Task: Update the Trello card by adding a label, setting the start date to 06/01/2023, the due date to 06/02/2023 at 3:01 PM, and assign it to Ayush.
Action: Mouse moved to (455, 516)
Screenshot: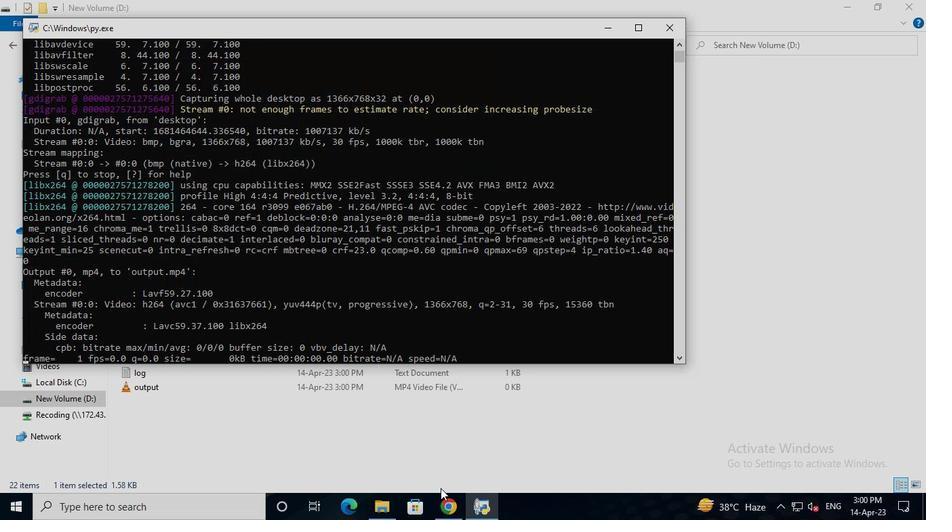 
Action: Mouse pressed left at (455, 516)
Screenshot: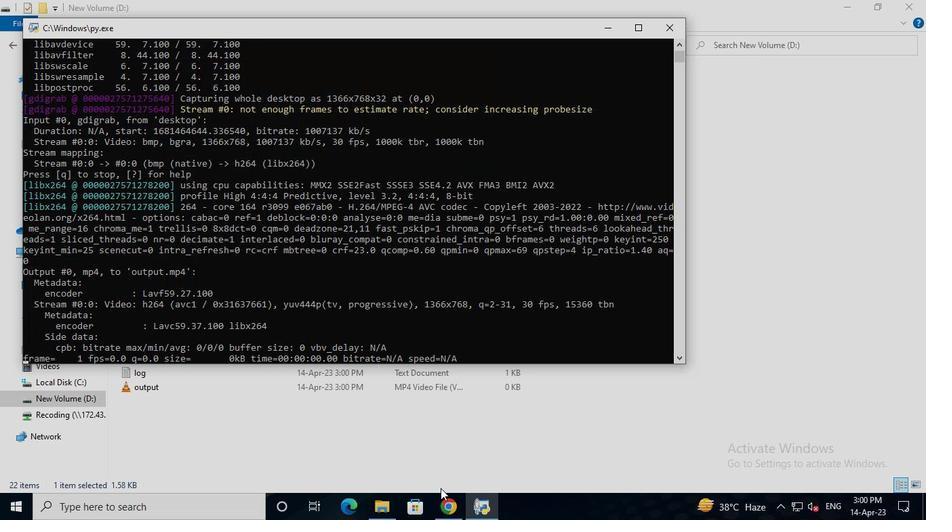 
Action: Mouse moved to (478, 419)
Screenshot: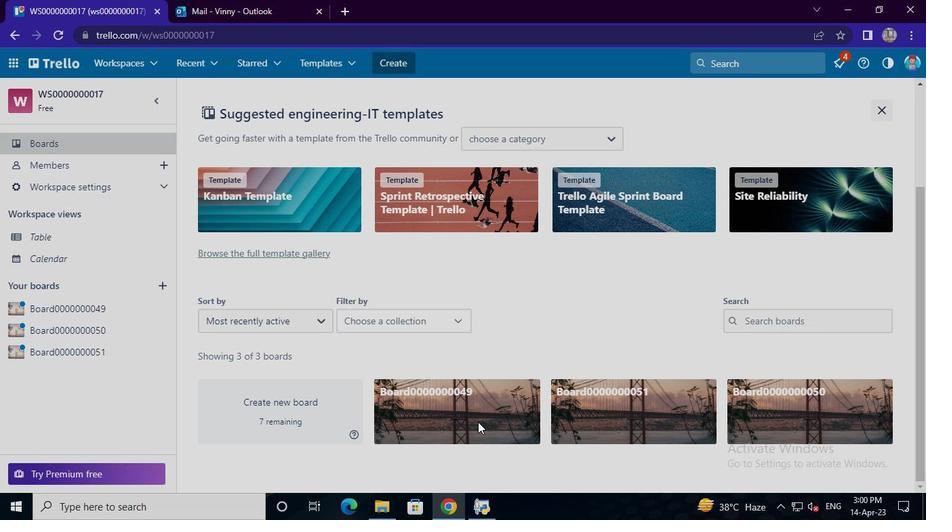 
Action: Mouse pressed left at (478, 419)
Screenshot: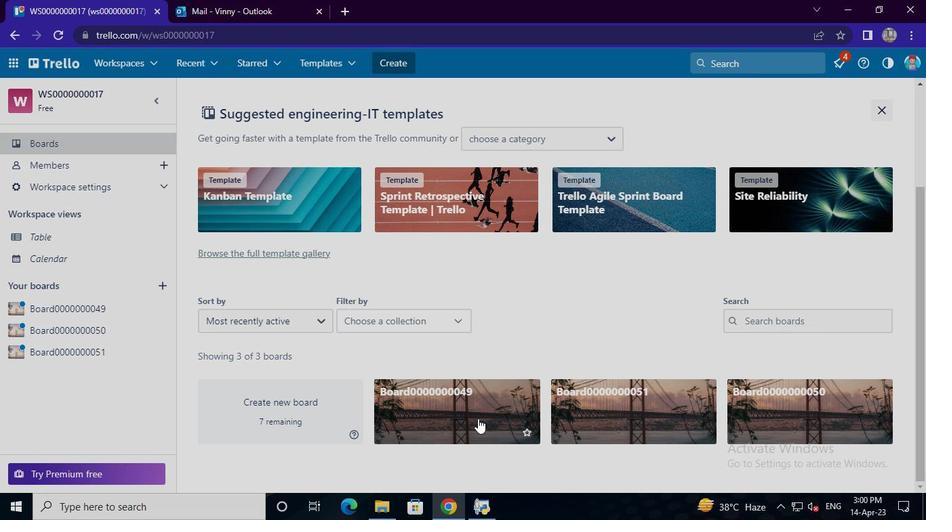 
Action: Mouse moved to (339, 417)
Screenshot: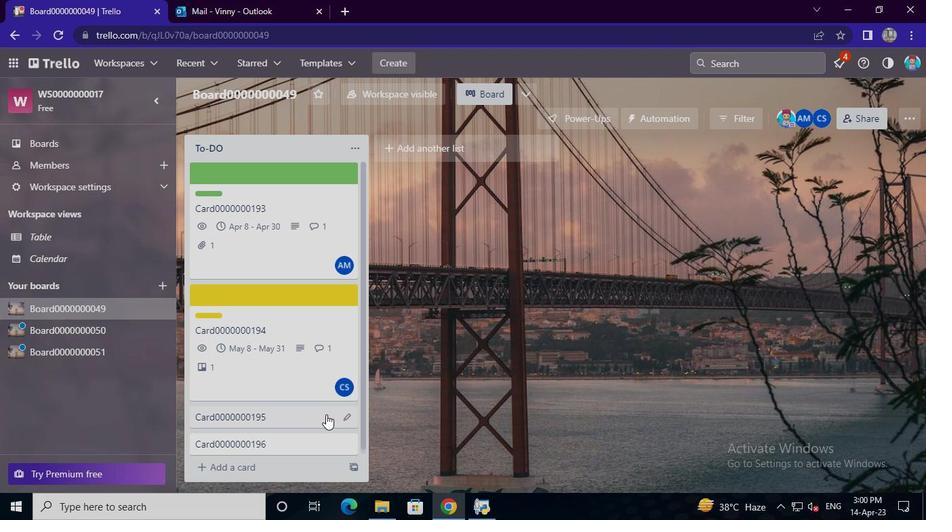 
Action: Mouse pressed left at (339, 417)
Screenshot: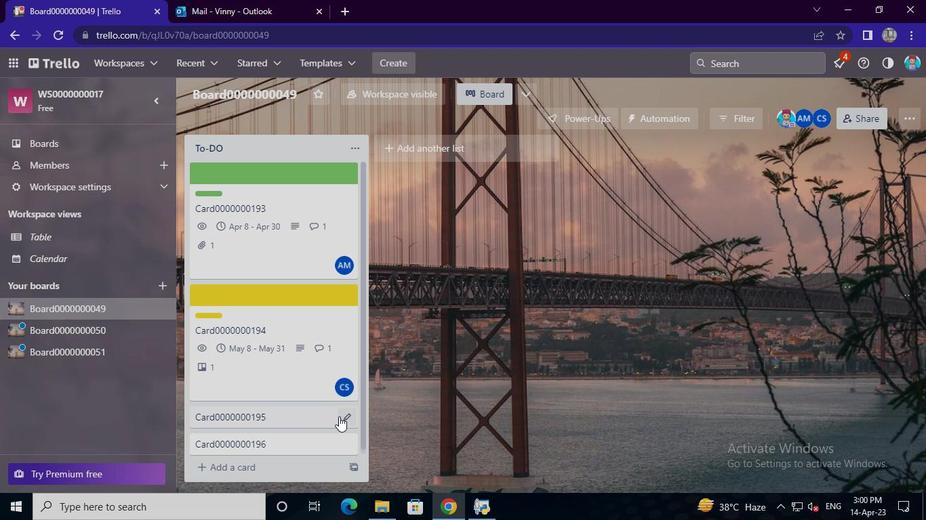 
Action: Mouse moved to (411, 303)
Screenshot: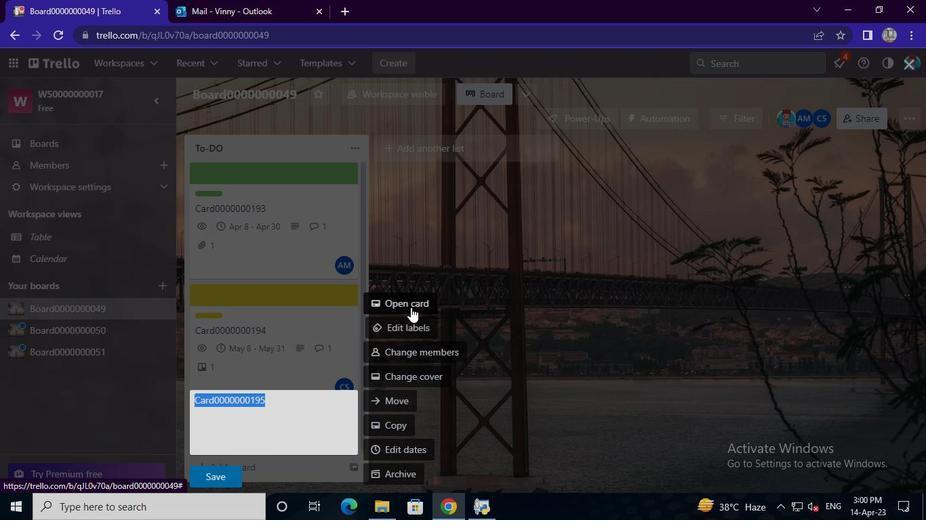 
Action: Mouse pressed left at (411, 303)
Screenshot: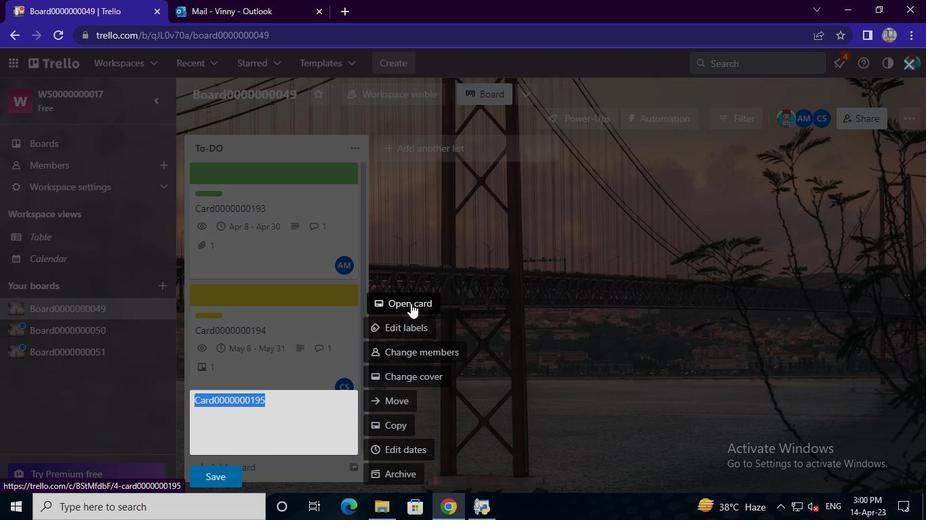
Action: Mouse moved to (643, 221)
Screenshot: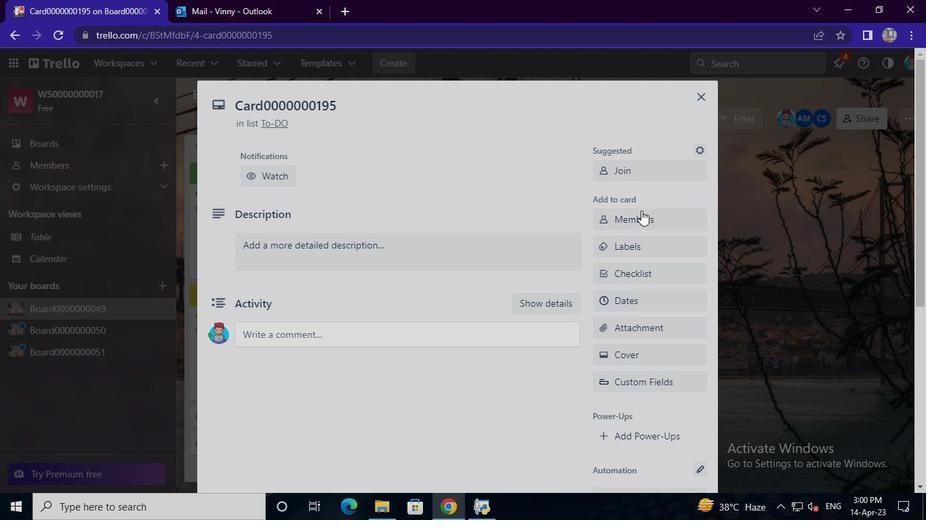 
Action: Mouse pressed left at (643, 221)
Screenshot: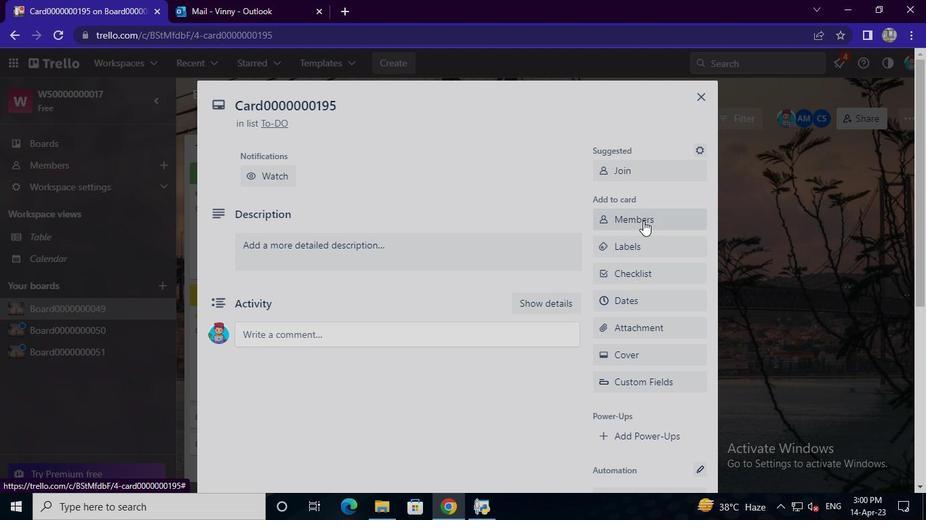 
Action: Mouse moved to (619, 282)
Screenshot: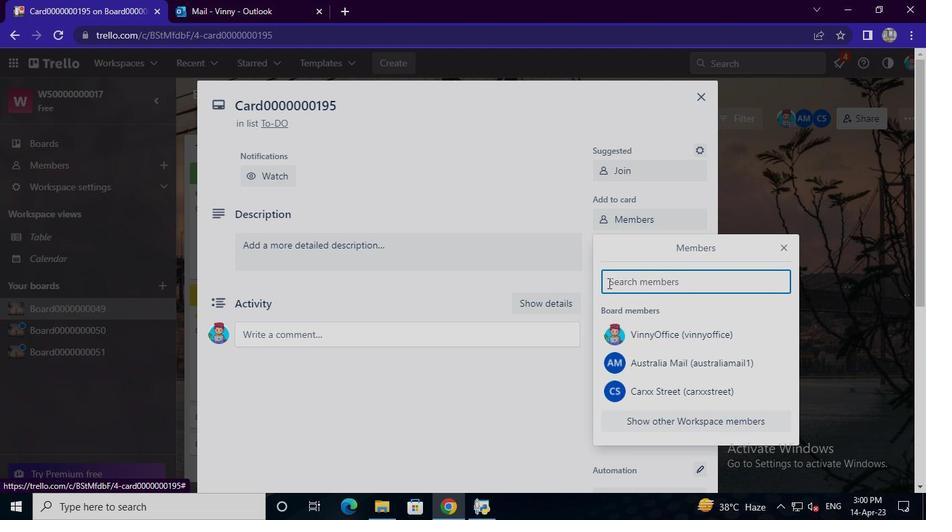 
Action: Mouse pressed left at (619, 282)
Screenshot: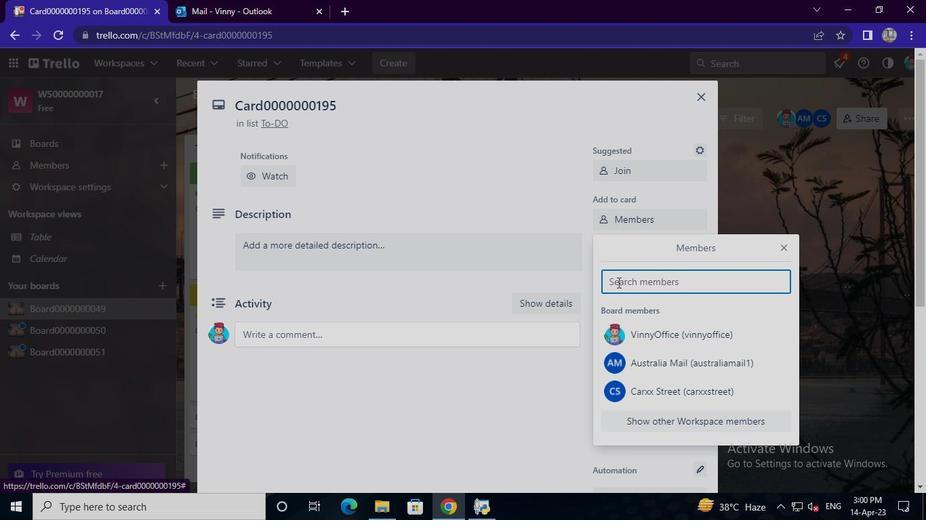
Action: Keyboard Key.shift
Screenshot: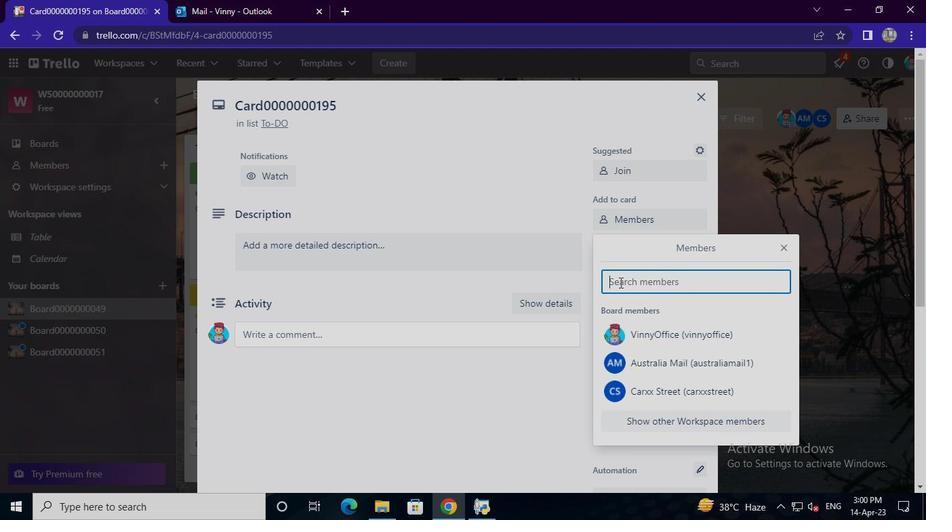 
Action: Keyboard A
Screenshot: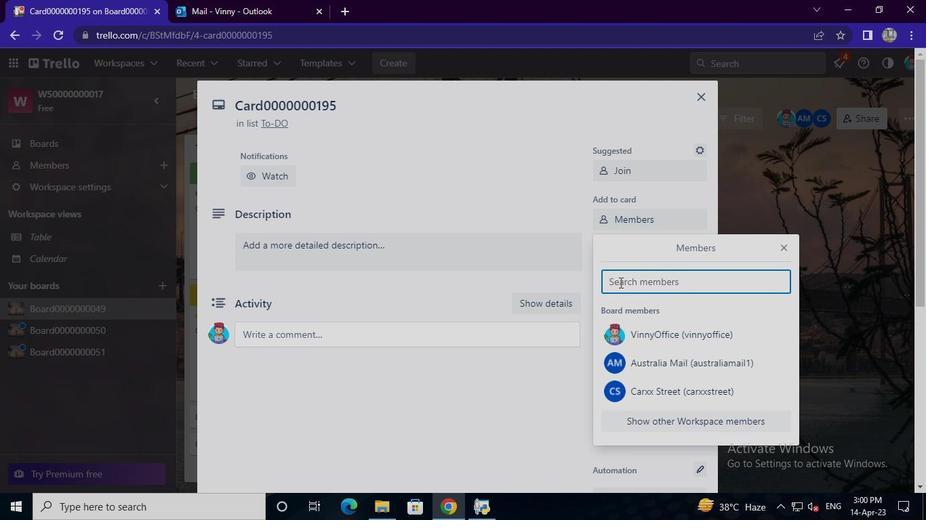 
Action: Keyboard y
Screenshot: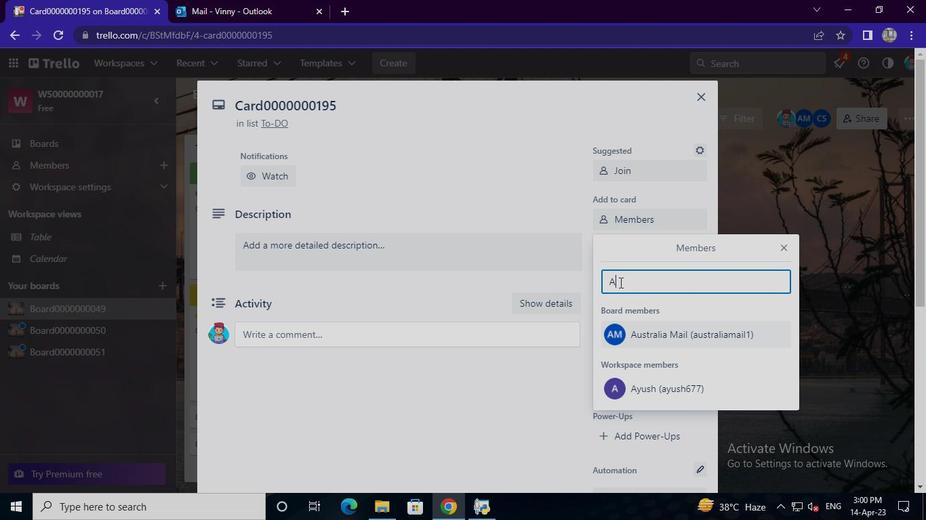 
Action: Keyboard u
Screenshot: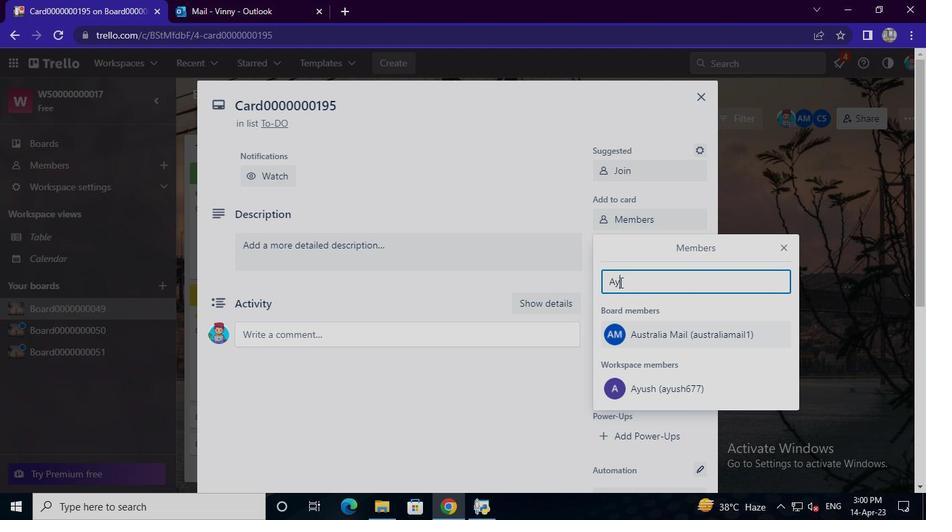 
Action: Keyboard s
Screenshot: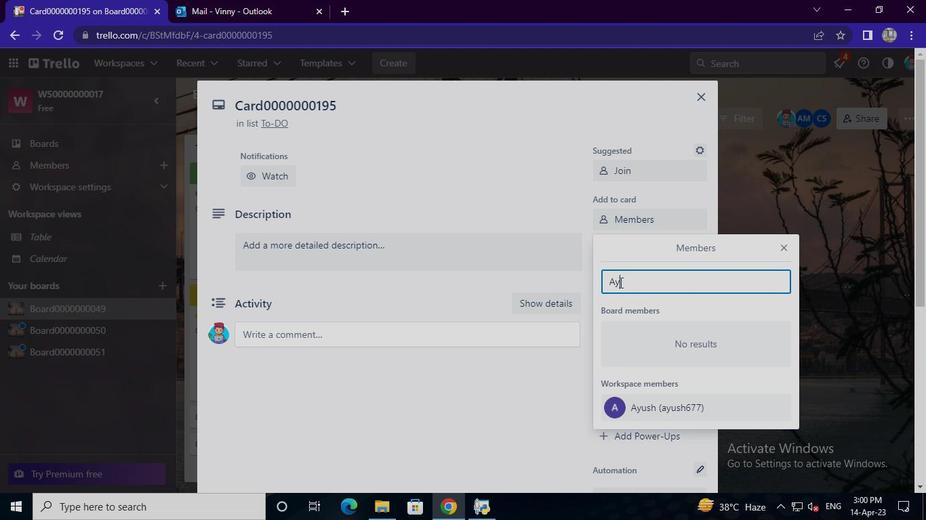
Action: Keyboard h
Screenshot: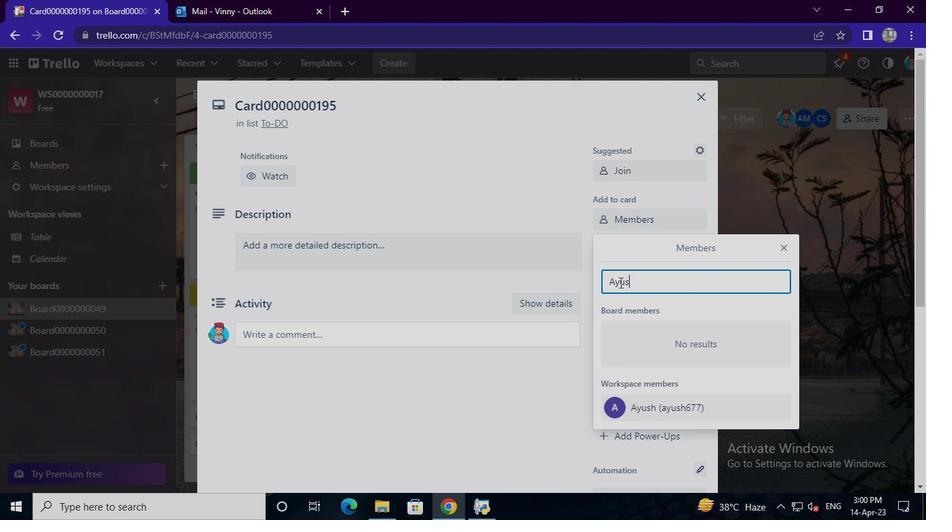 
Action: Keyboard <105>
Screenshot: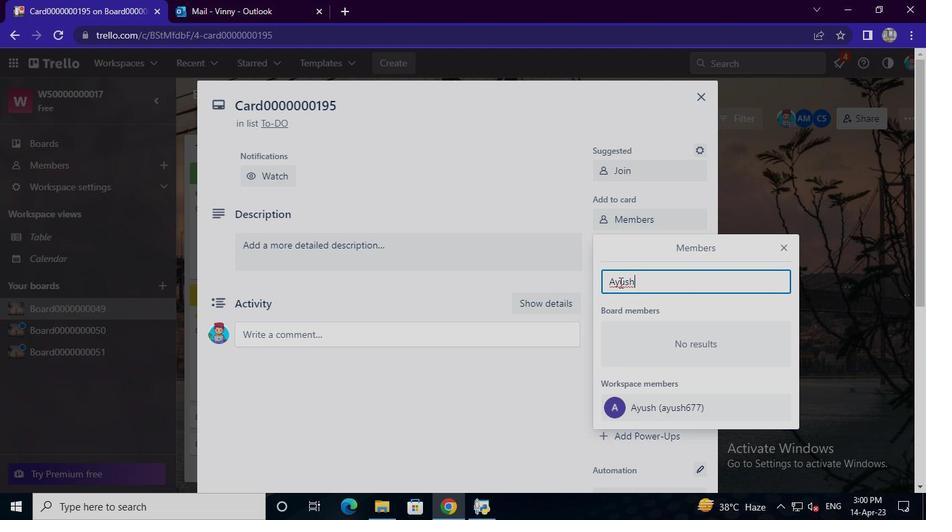 
Action: Keyboard <104>
Screenshot: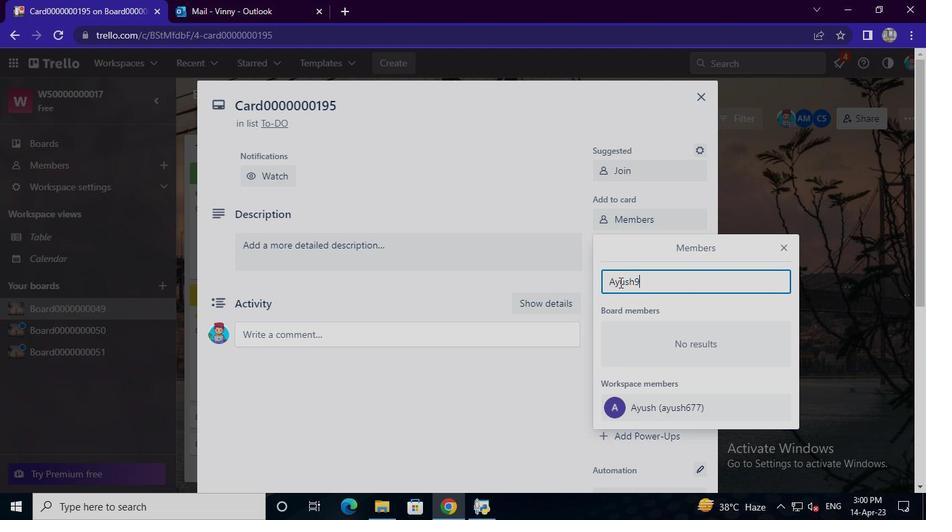
Action: Keyboard <97>
Screenshot: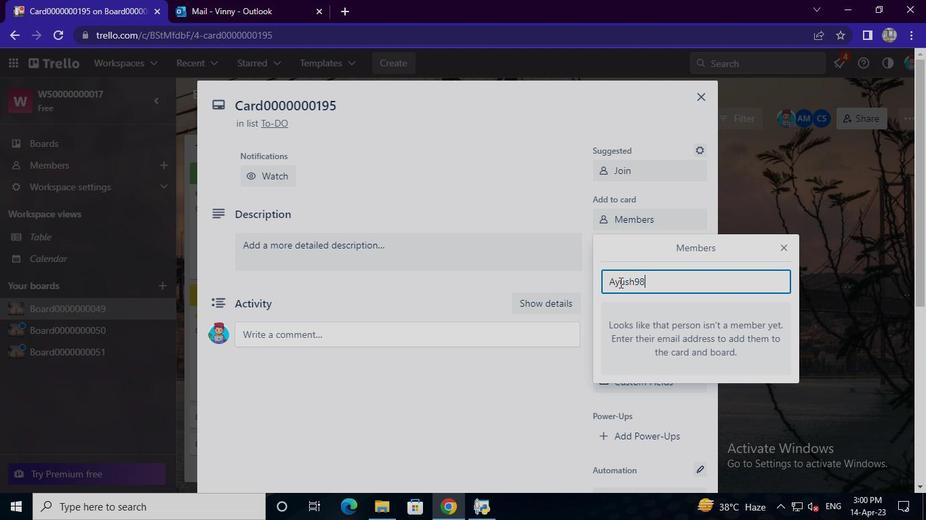 
Action: Keyboard <97>
Screenshot: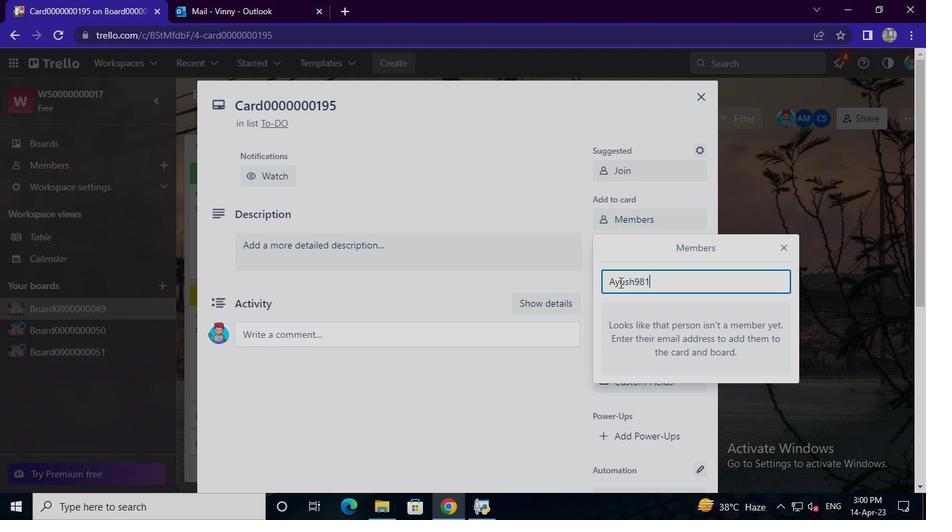 
Action: Keyboard Key.shift
Screenshot: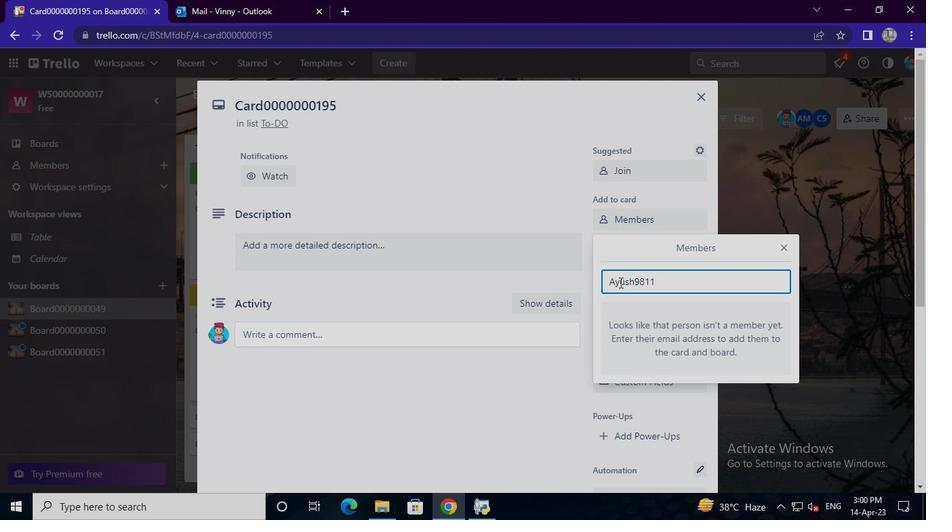 
Action: Keyboard Key.shift
Screenshot: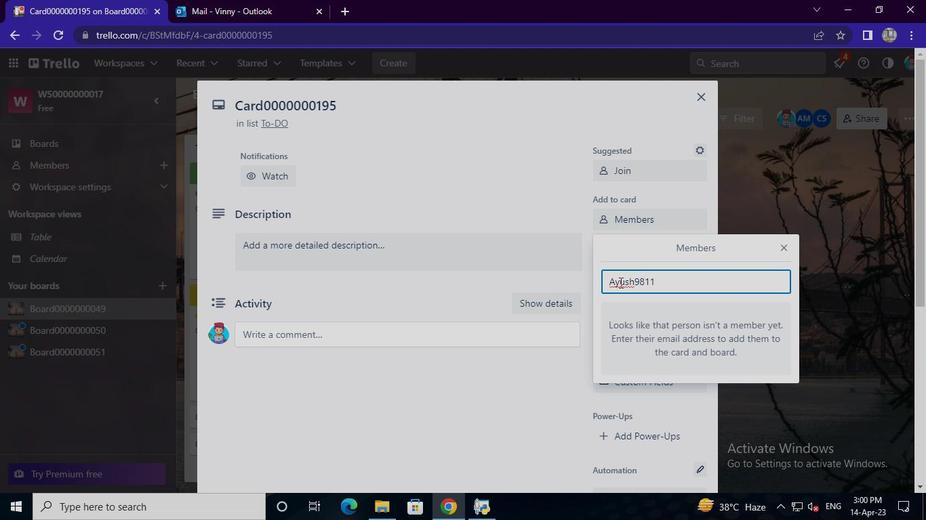 
Action: Keyboard Key.shift
Screenshot: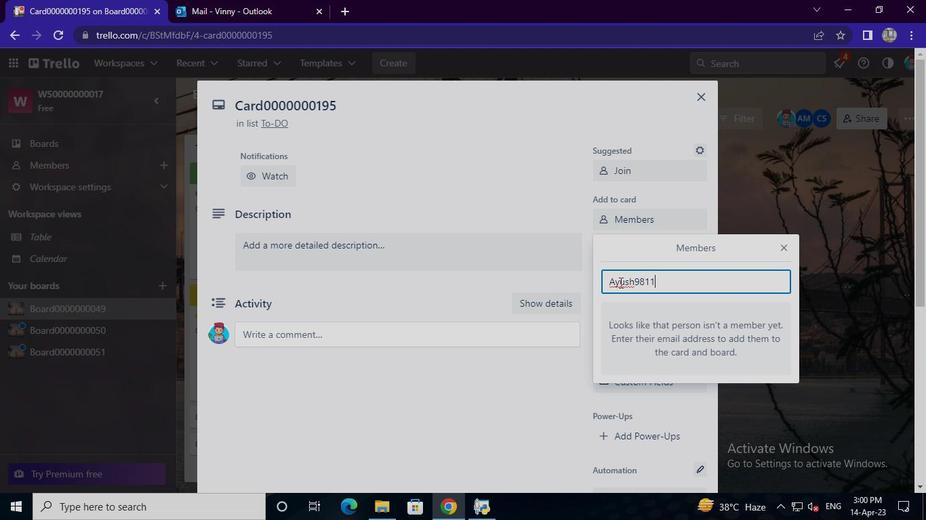 
Action: Keyboard @
Screenshot: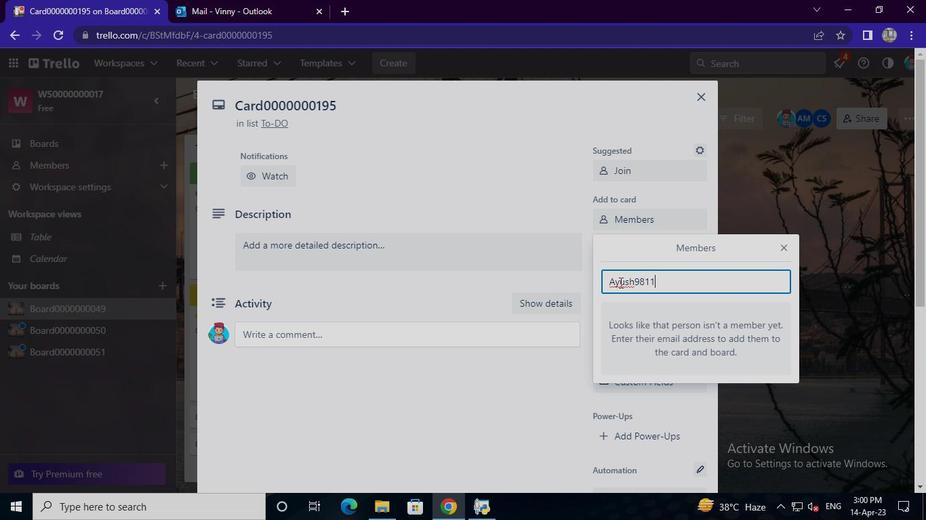 
Action: Keyboard g
Screenshot: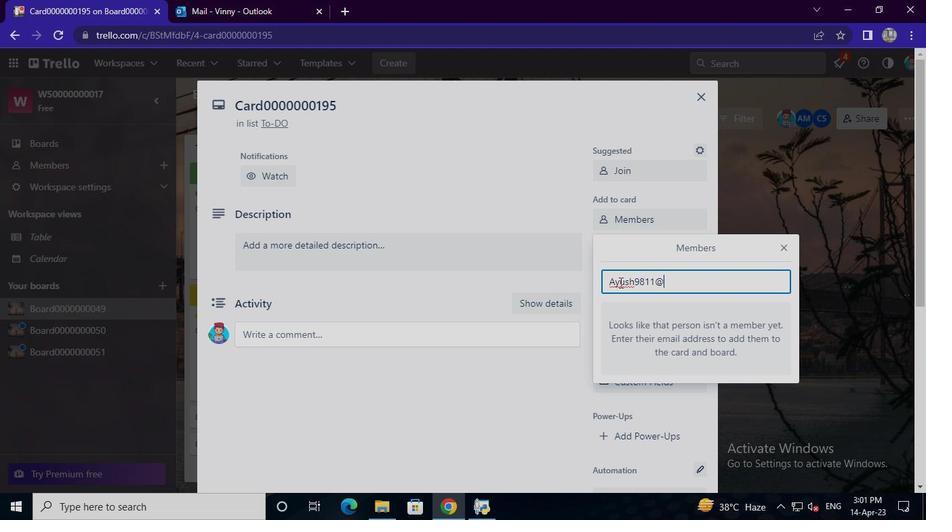 
Action: Keyboard m
Screenshot: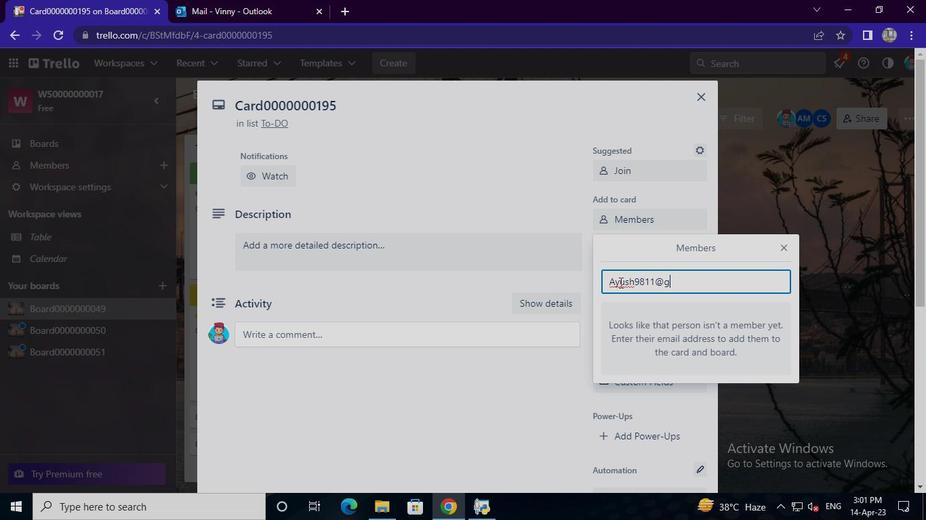 
Action: Keyboard a
Screenshot: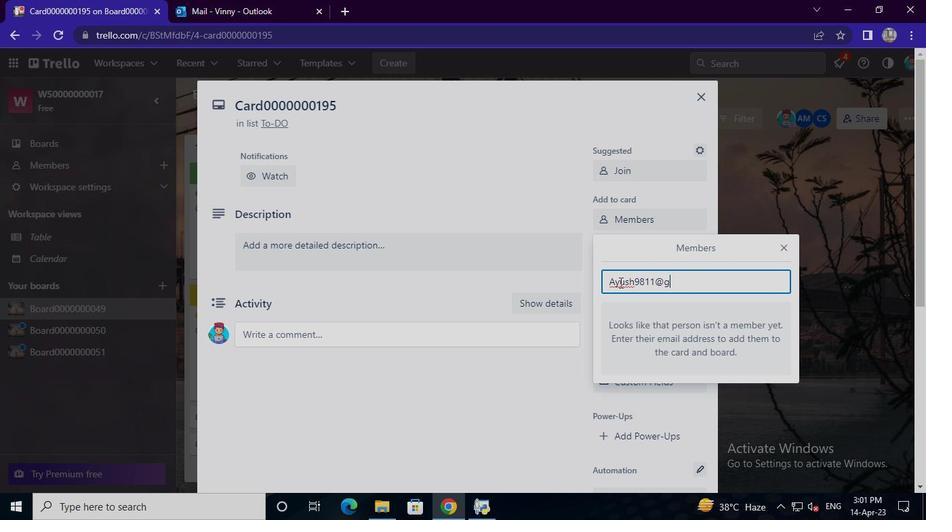 
Action: Keyboard i
Screenshot: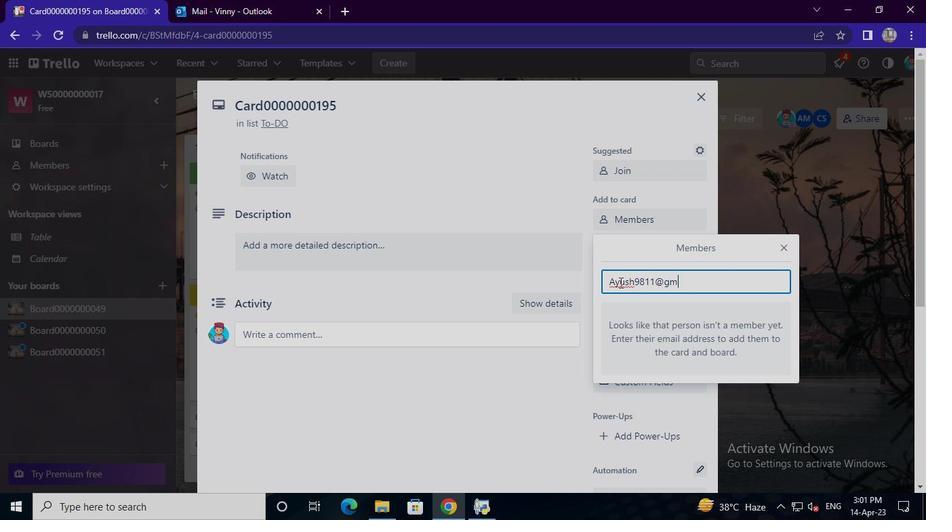
Action: Keyboard l
Screenshot: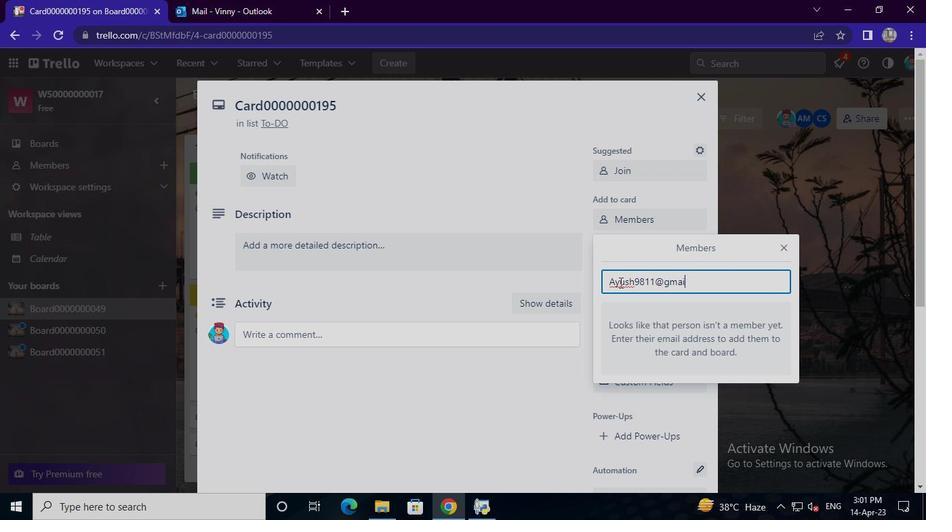 
Action: Keyboard .
Screenshot: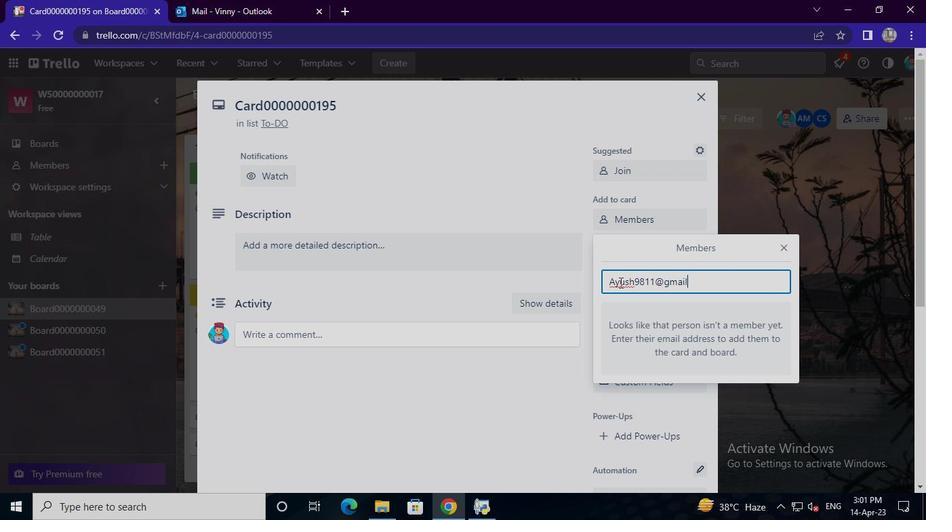 
Action: Keyboard c
Screenshot: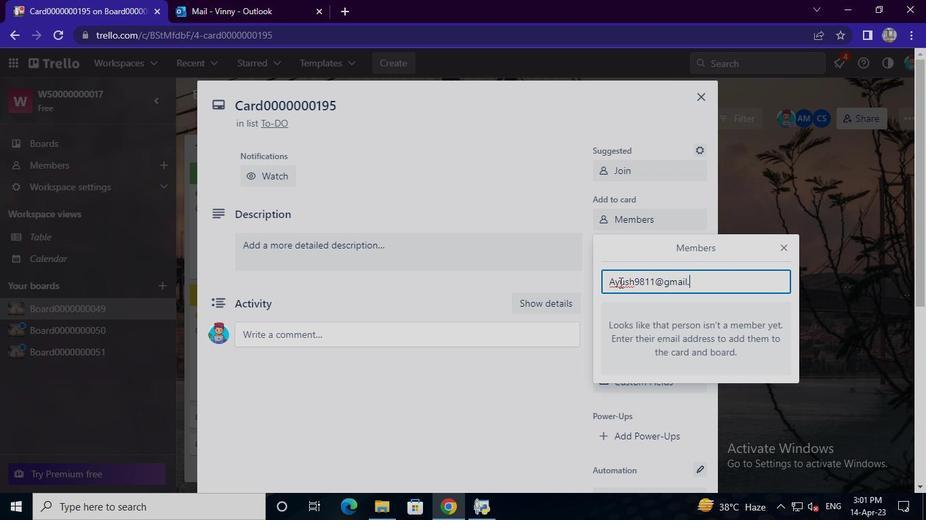 
Action: Keyboard o
Screenshot: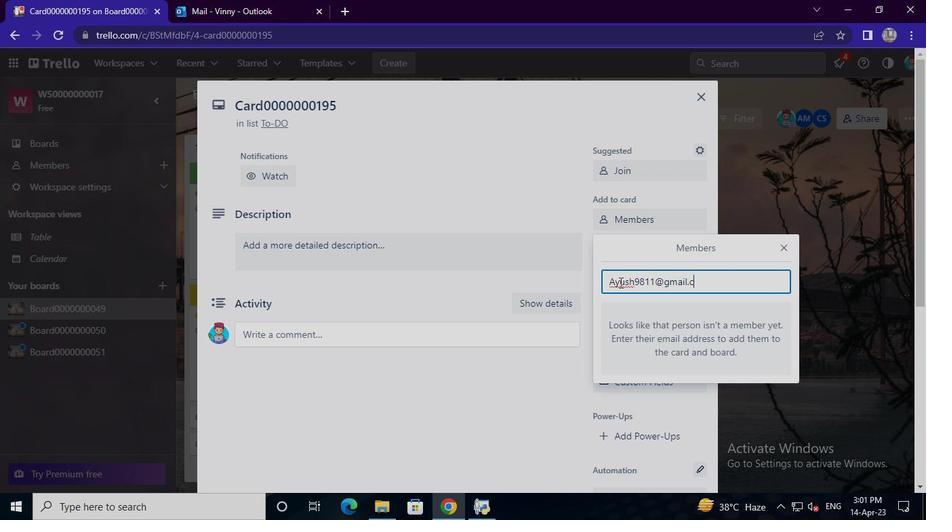 
Action: Keyboard m
Screenshot: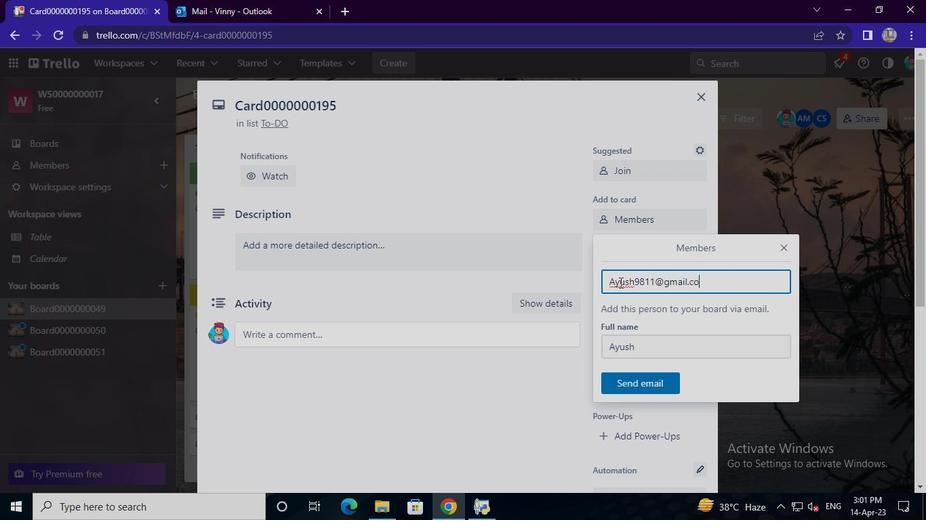 
Action: Mouse moved to (638, 381)
Screenshot: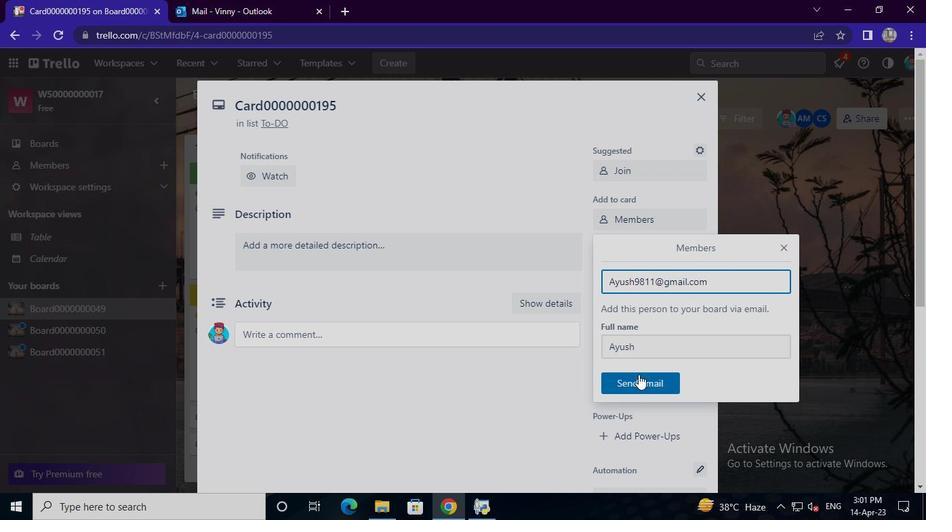 
Action: Mouse pressed left at (638, 381)
Screenshot: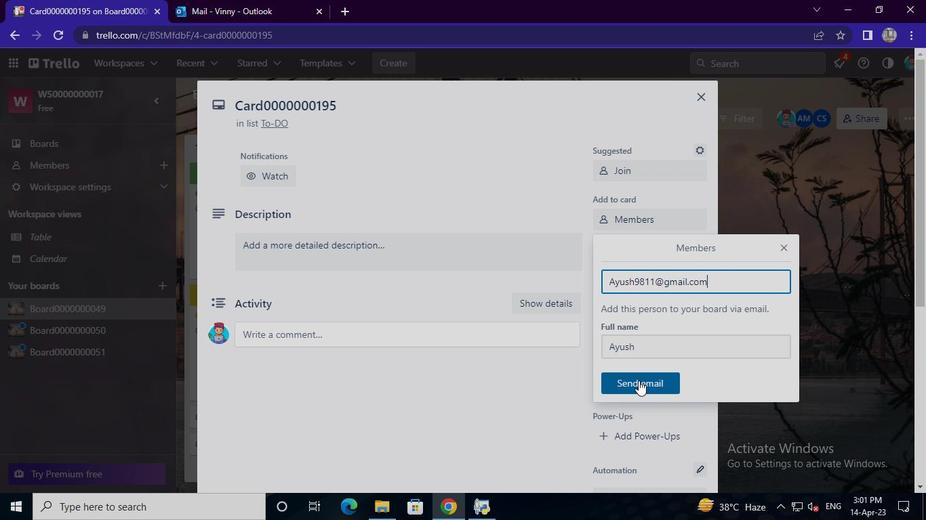 
Action: Mouse moved to (643, 247)
Screenshot: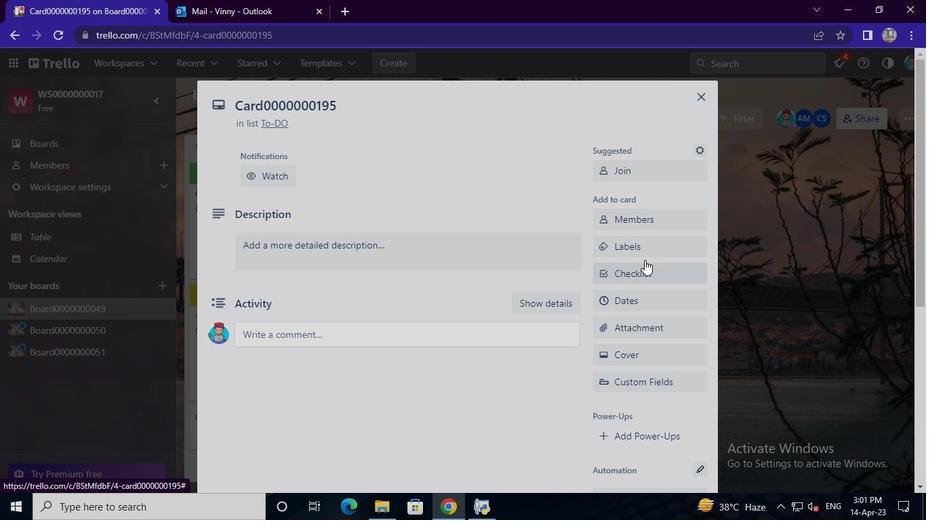 
Action: Mouse pressed left at (643, 247)
Screenshot: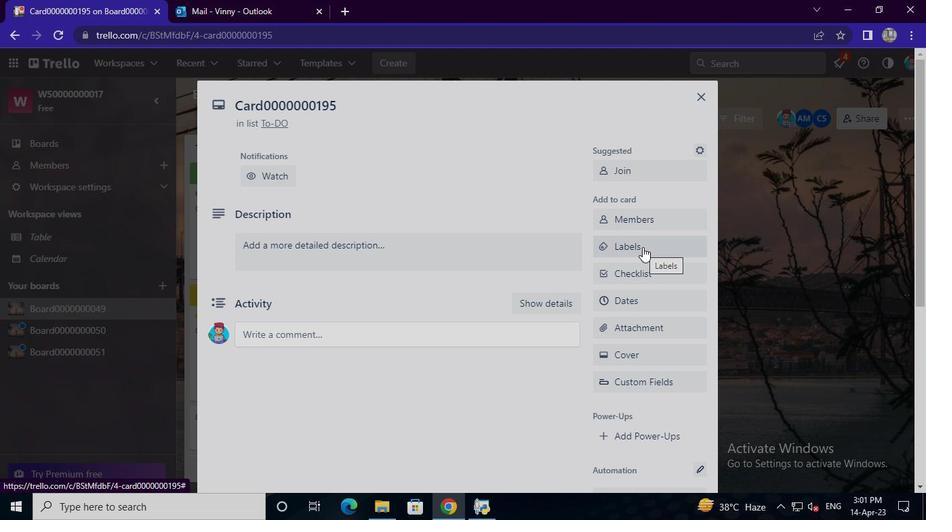 
Action: Mouse moved to (653, 130)
Screenshot: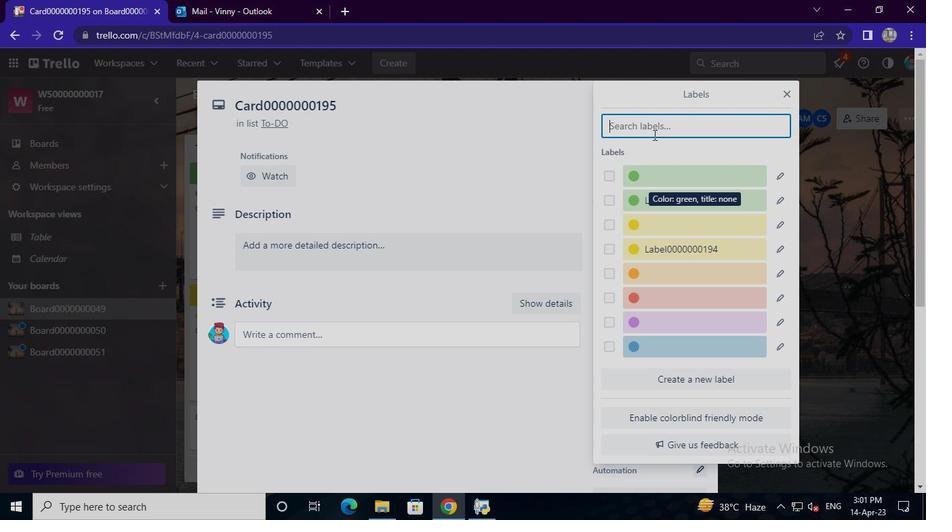 
Action: Mouse pressed left at (653, 130)
Screenshot: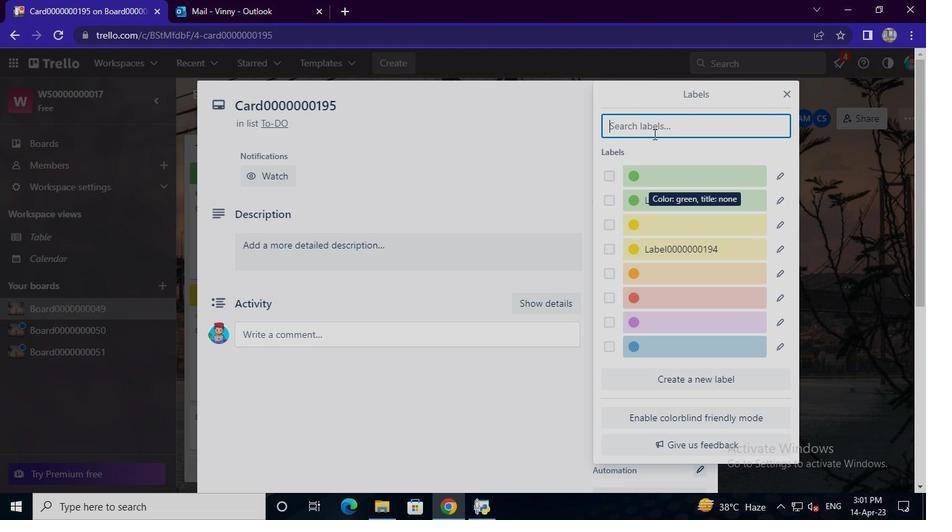 
Action: Keyboard Key.shift
Screenshot: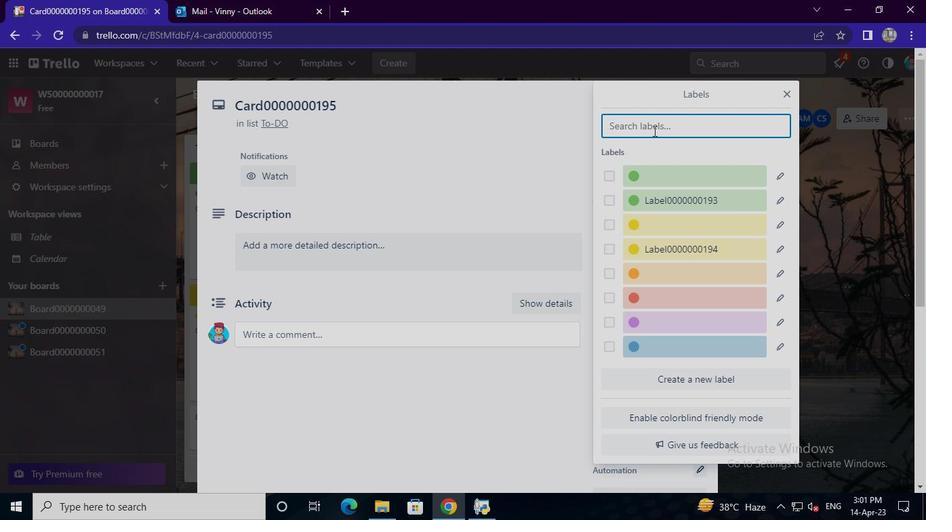 
Action: Keyboard L
Screenshot: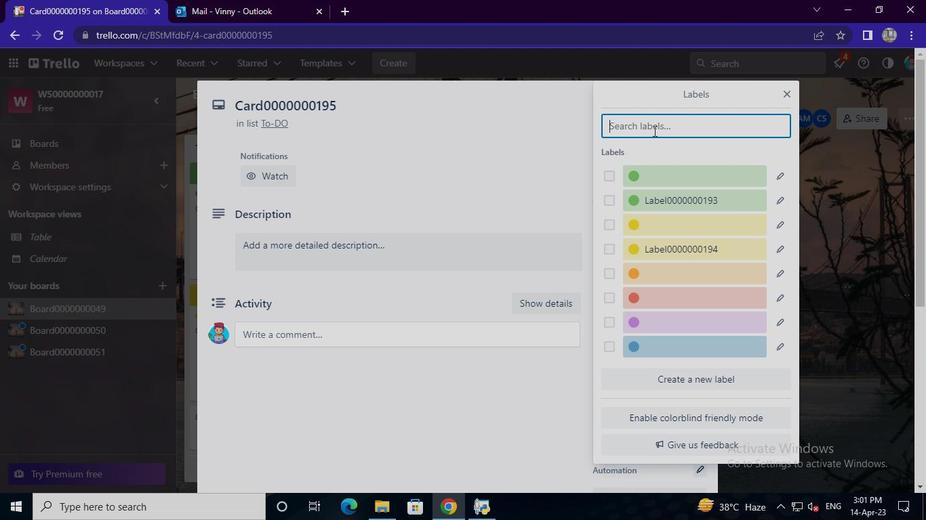 
Action: Keyboard a
Screenshot: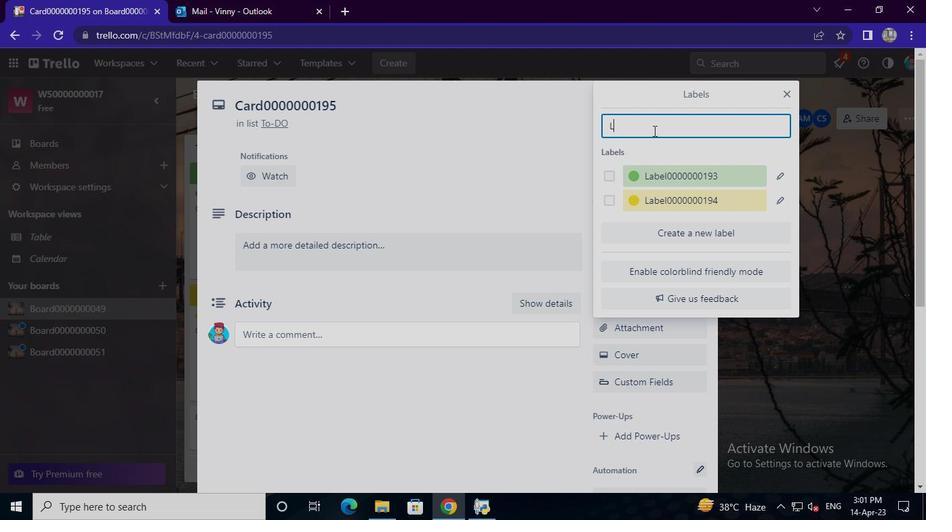 
Action: Keyboard b
Screenshot: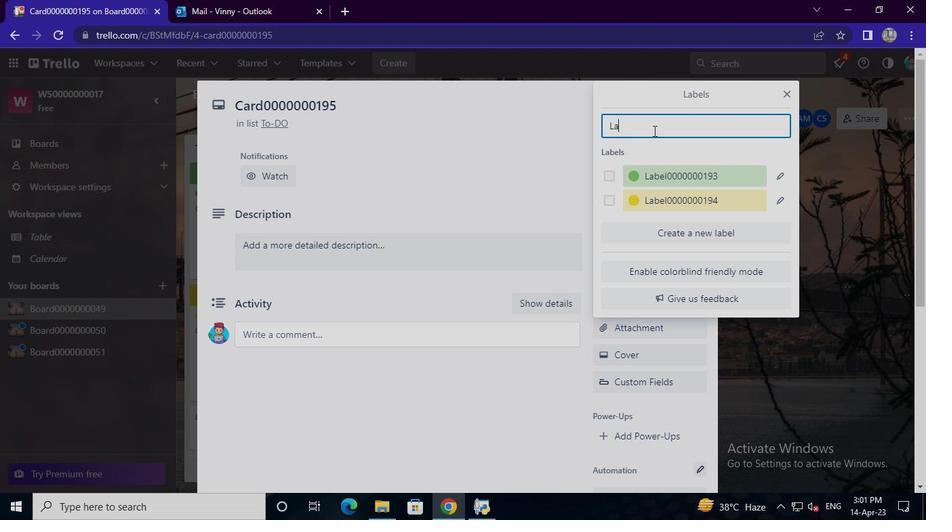 
Action: Keyboard e
Screenshot: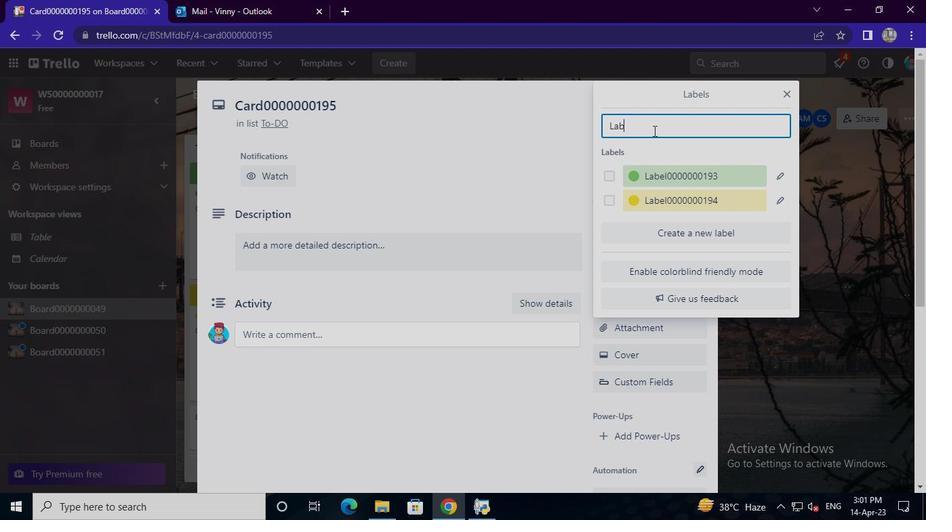 
Action: Keyboard l
Screenshot: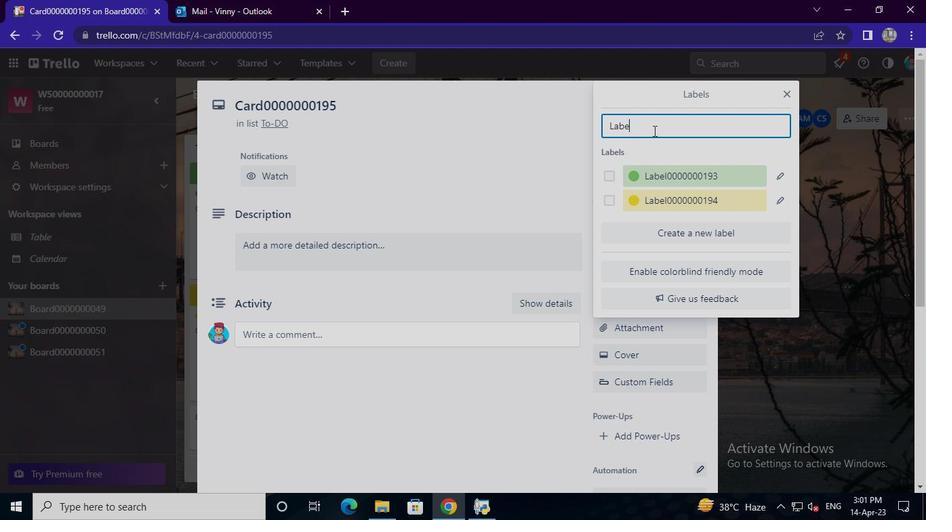 
Action: Keyboard <96>
Screenshot: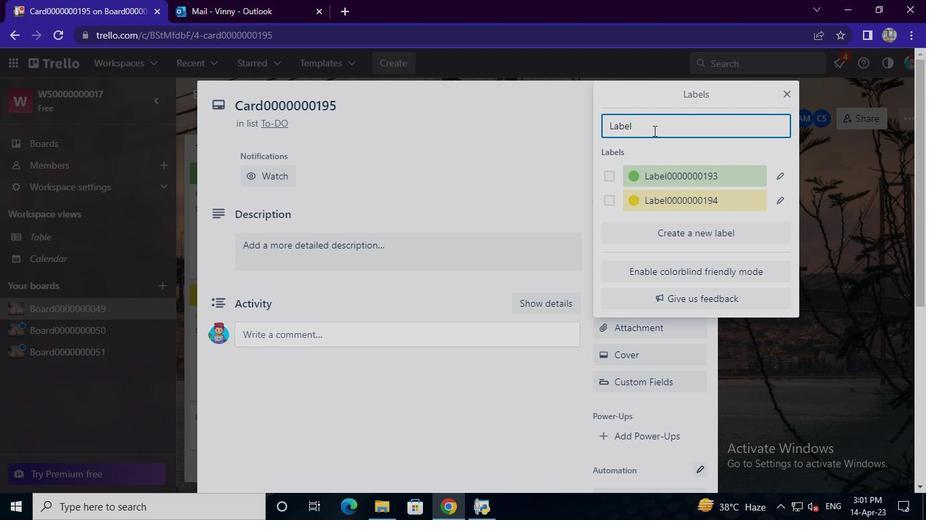 
Action: Keyboard <96>
Screenshot: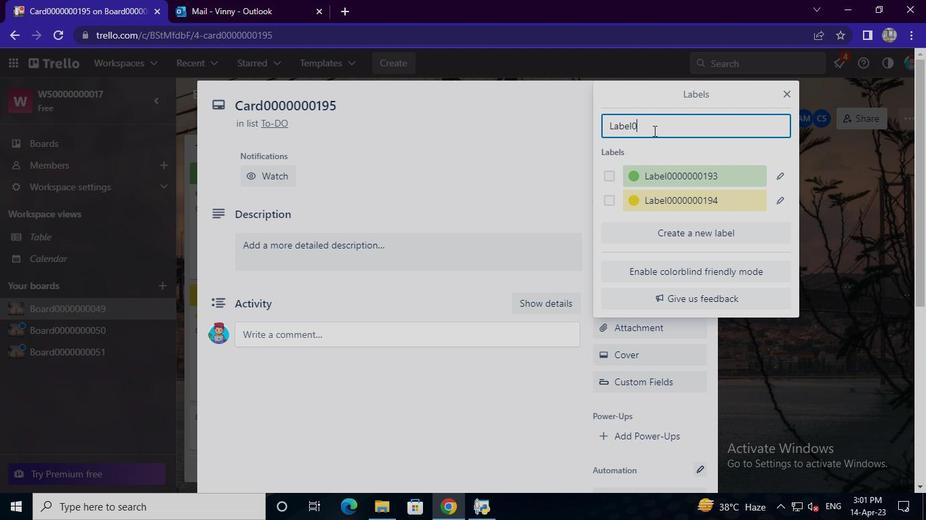 
Action: Keyboard <96>
Screenshot: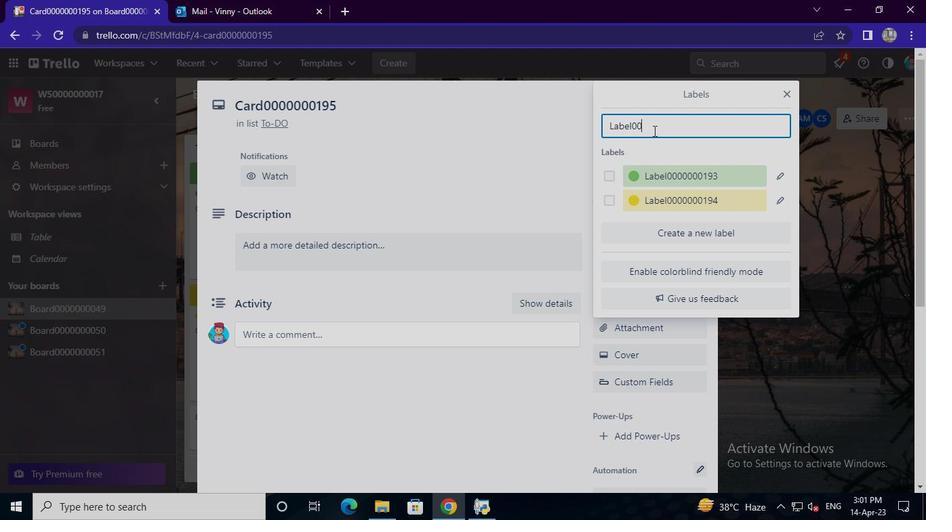 
Action: Keyboard <96>
Screenshot: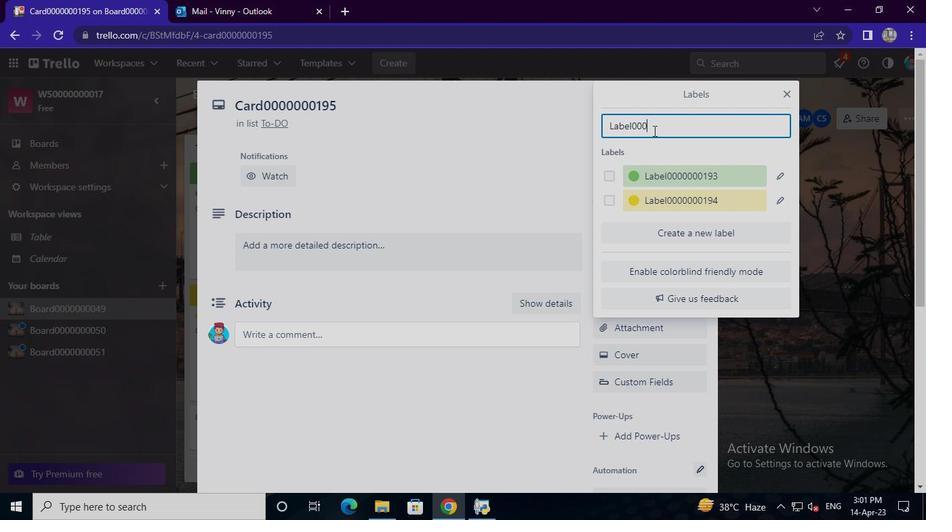 
Action: Keyboard <96>
Screenshot: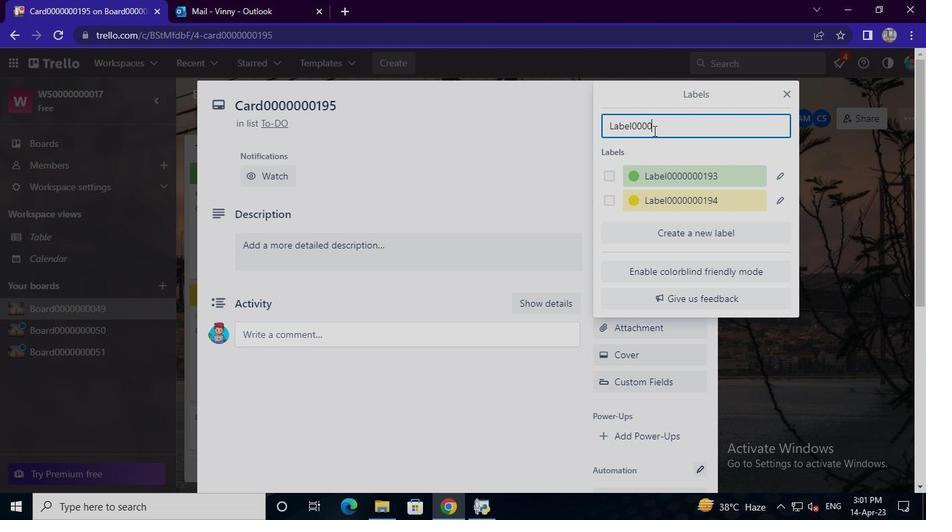
Action: Keyboard <96>
Screenshot: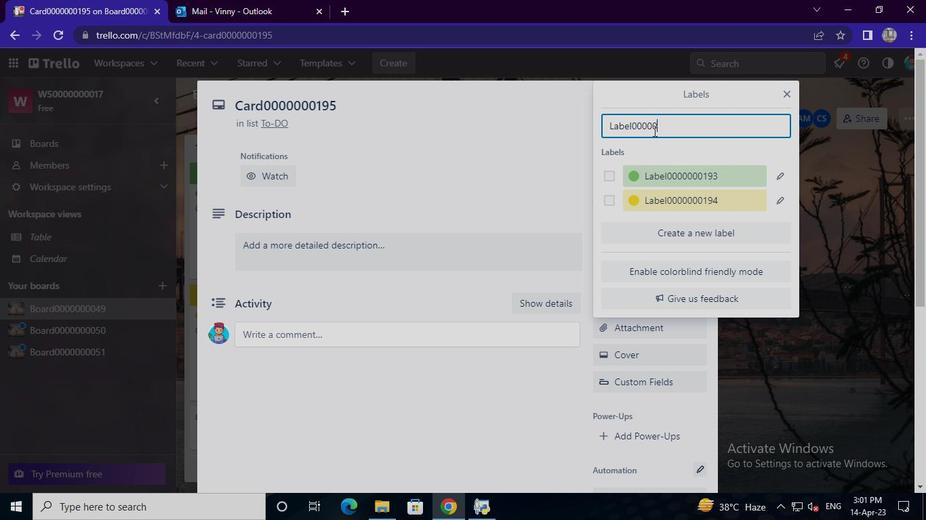 
Action: Keyboard <96>
Screenshot: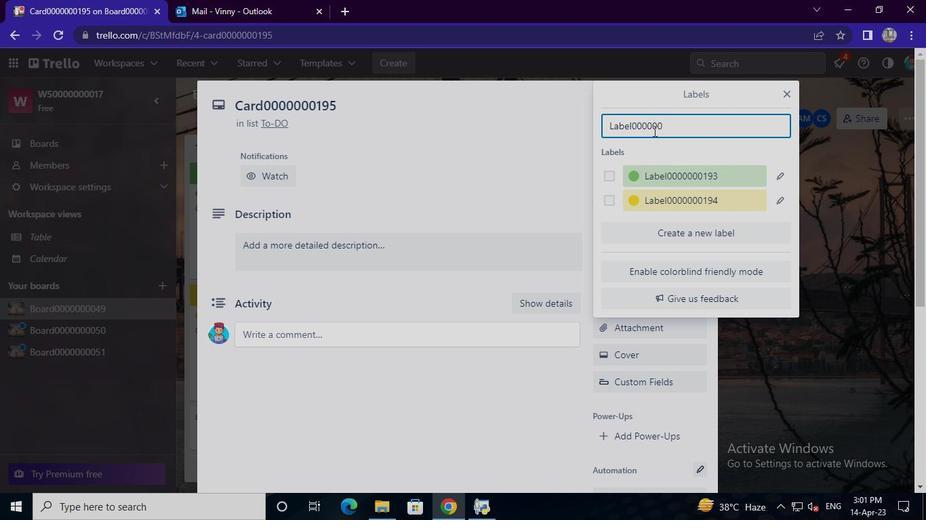 
Action: Keyboard <97>
Screenshot: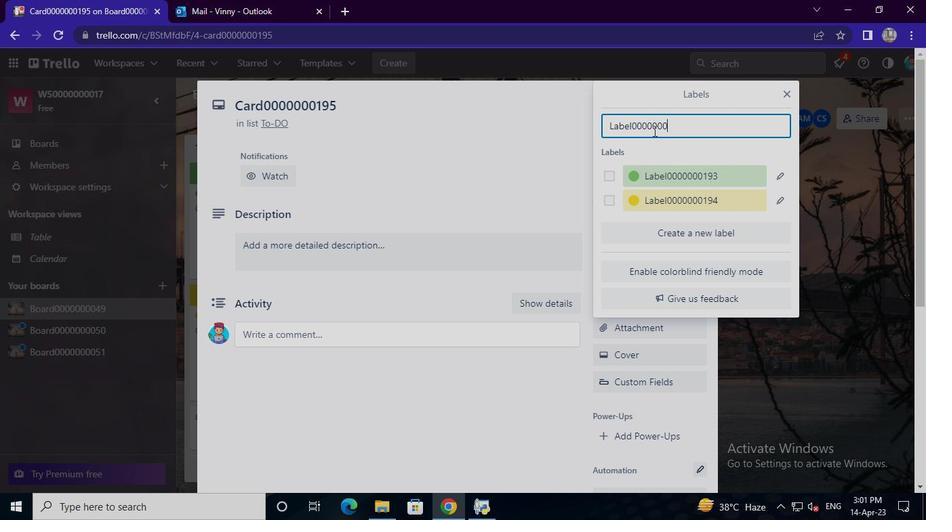 
Action: Keyboard <105>
Screenshot: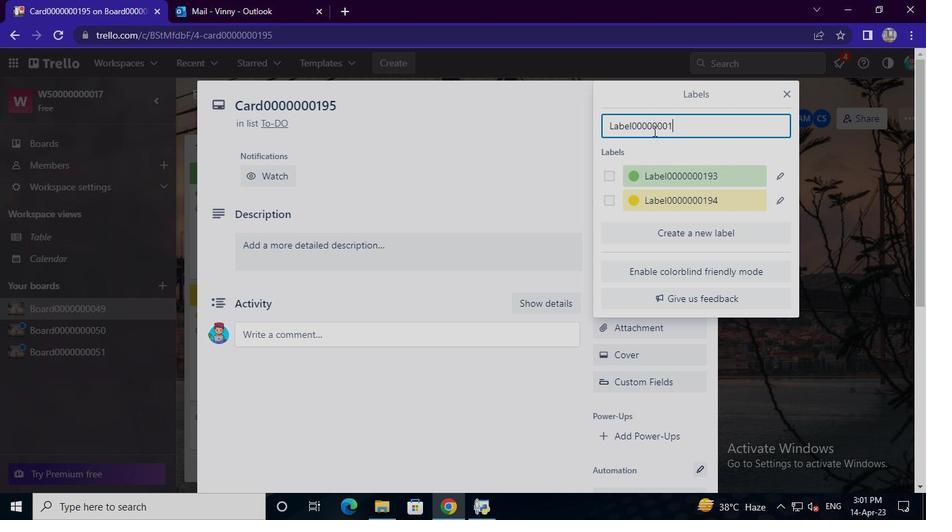 
Action: Keyboard <101>
Screenshot: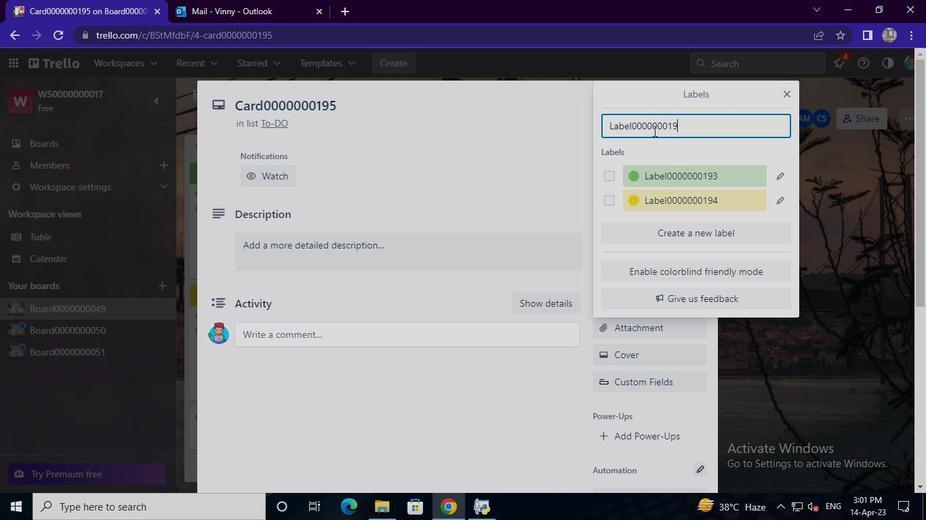 
Action: Mouse moved to (687, 362)
Screenshot: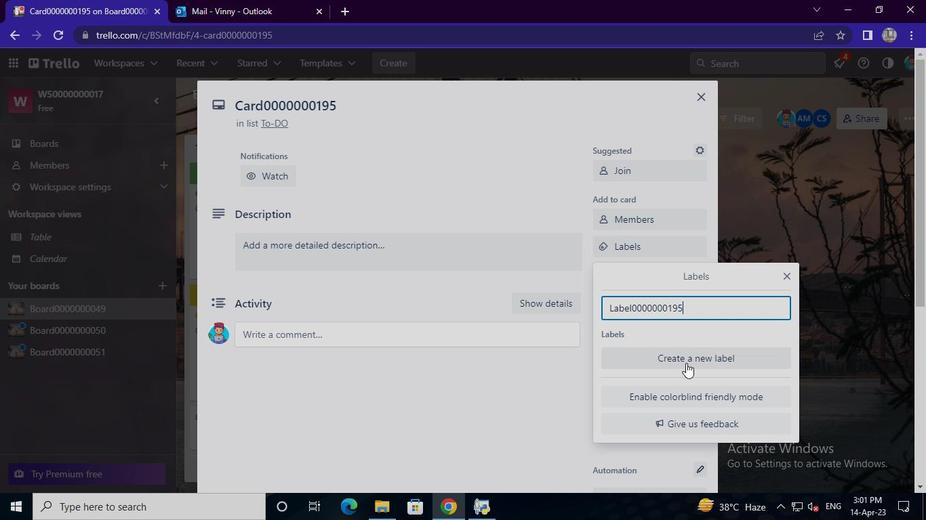 
Action: Mouse pressed left at (687, 362)
Screenshot: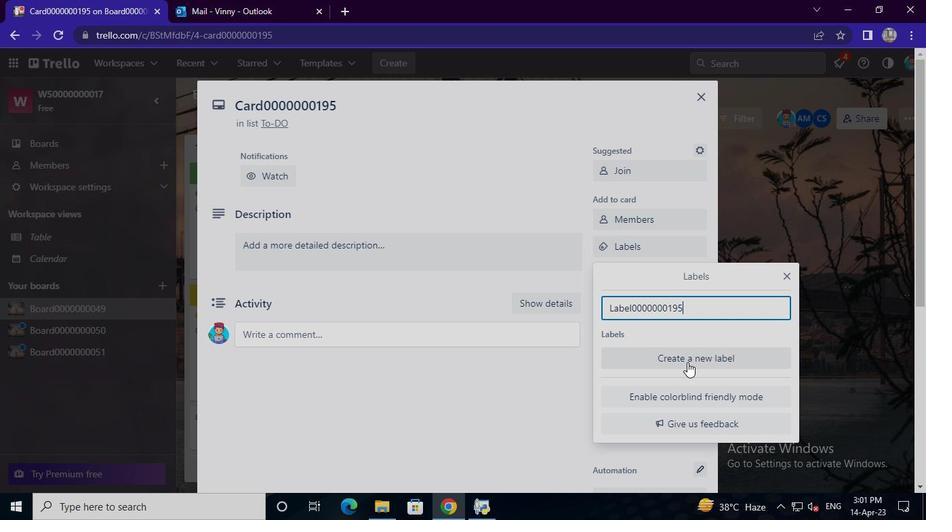 
Action: Mouse moved to (688, 286)
Screenshot: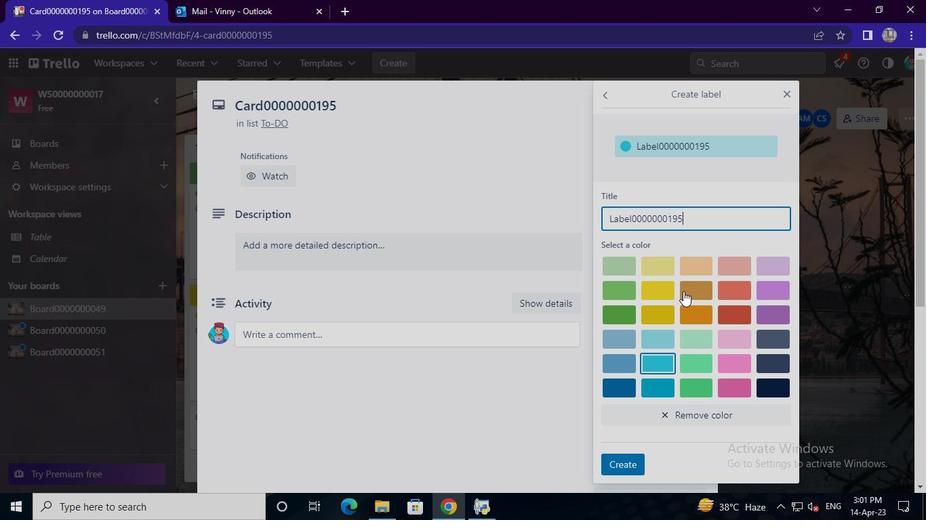 
Action: Mouse pressed left at (688, 286)
Screenshot: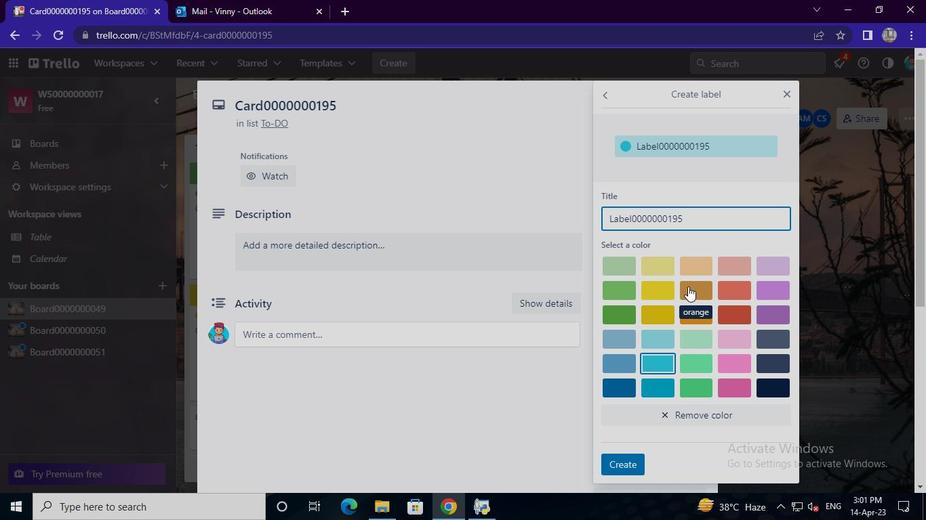 
Action: Mouse moved to (635, 462)
Screenshot: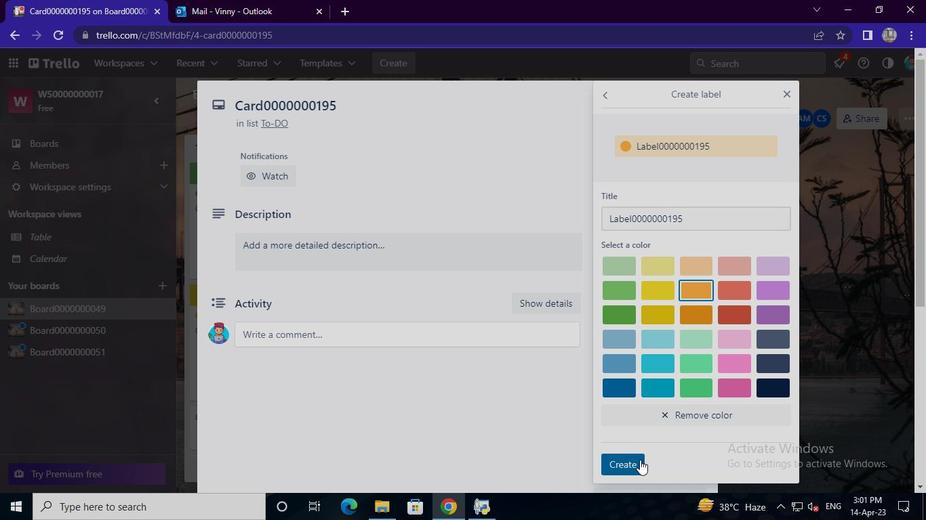 
Action: Mouse pressed left at (635, 462)
Screenshot: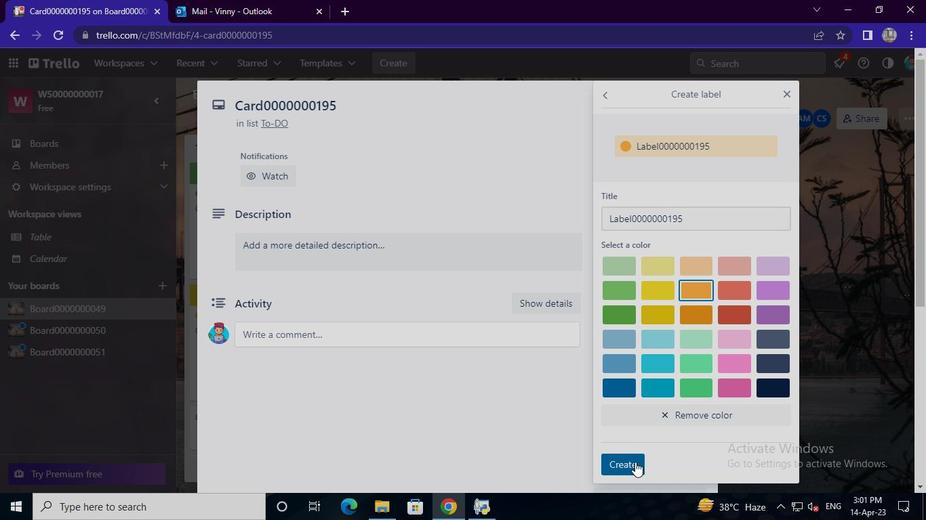 
Action: Mouse moved to (556, 400)
Screenshot: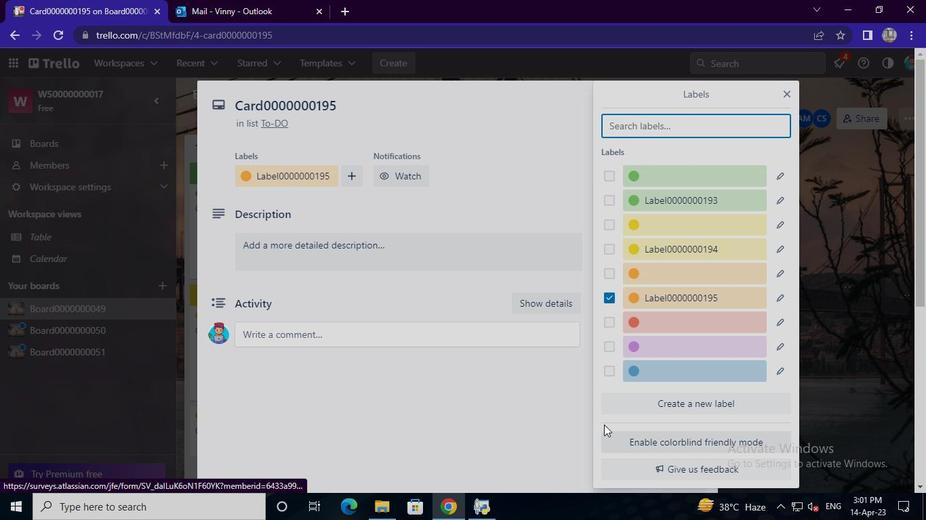 
Action: Mouse pressed left at (556, 400)
Screenshot: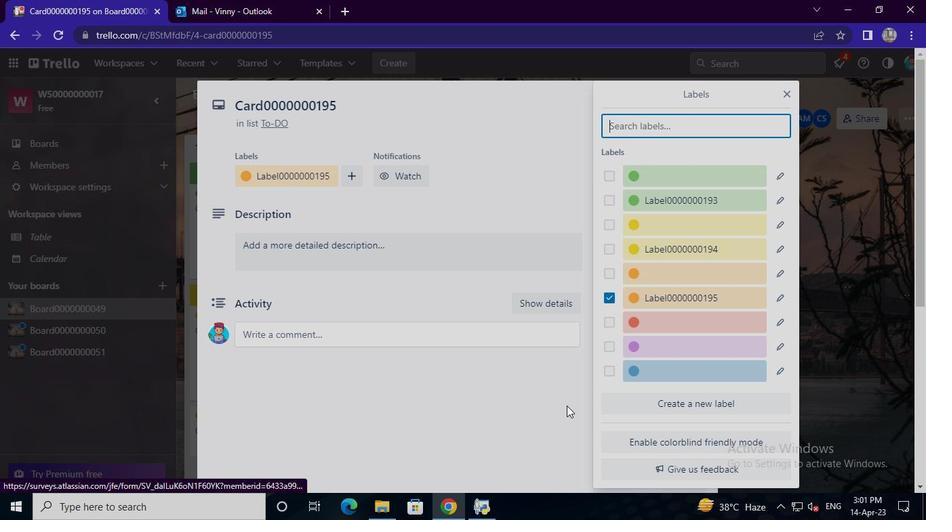 
Action: Mouse moved to (655, 273)
Screenshot: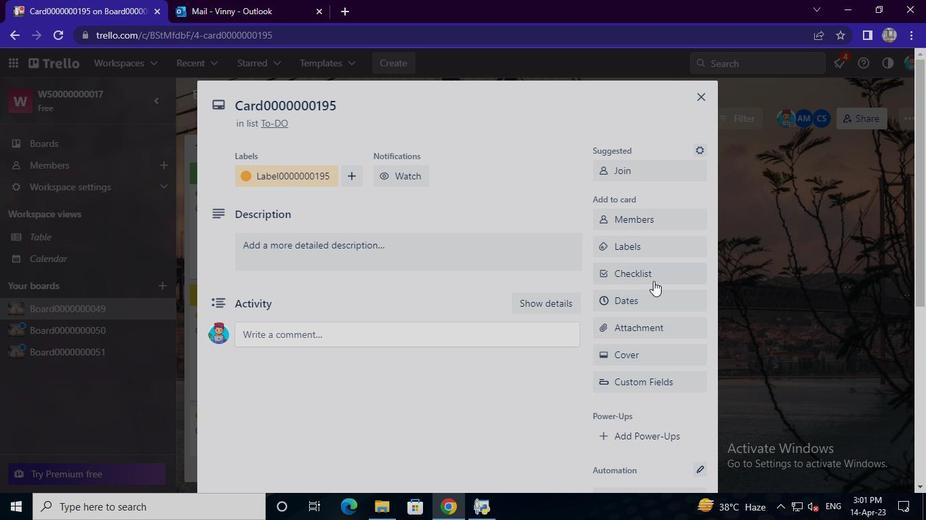 
Action: Mouse pressed left at (655, 273)
Screenshot: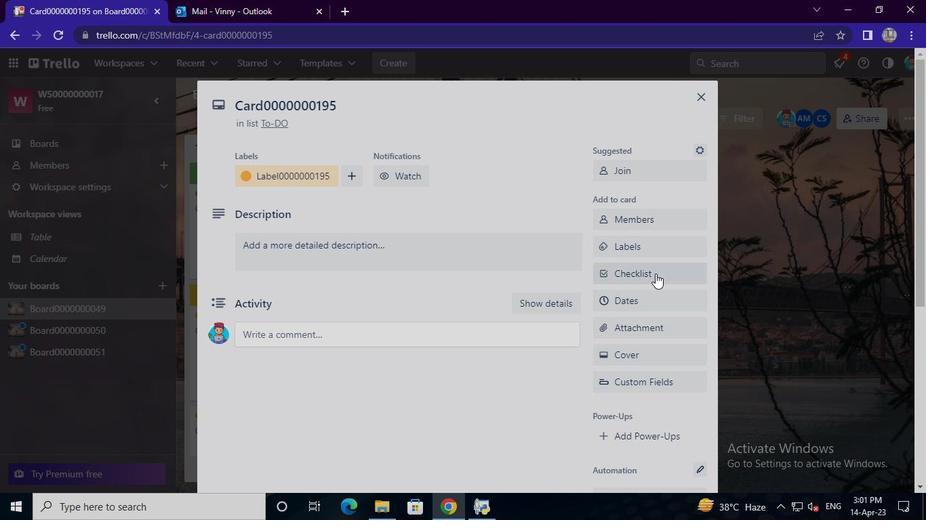
Action: Mouse moved to (653, 354)
Screenshot: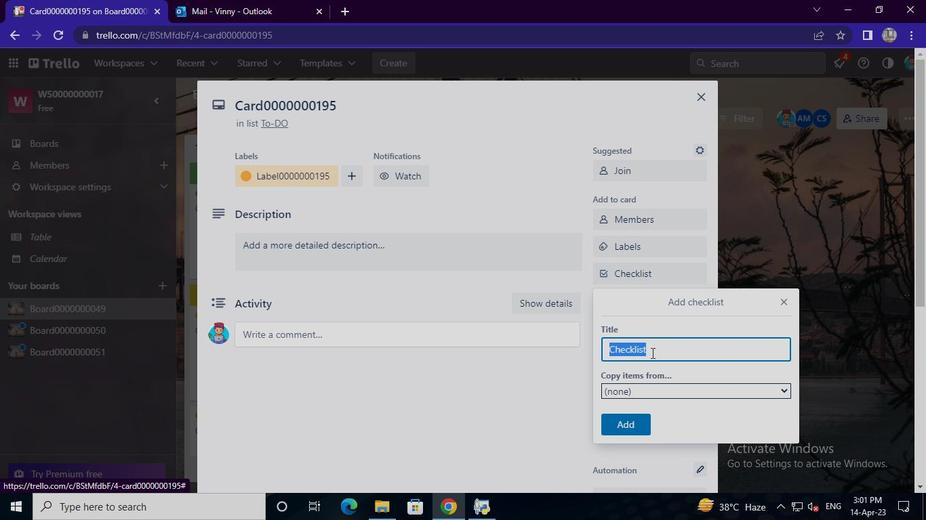 
Action: Mouse pressed left at (653, 354)
Screenshot: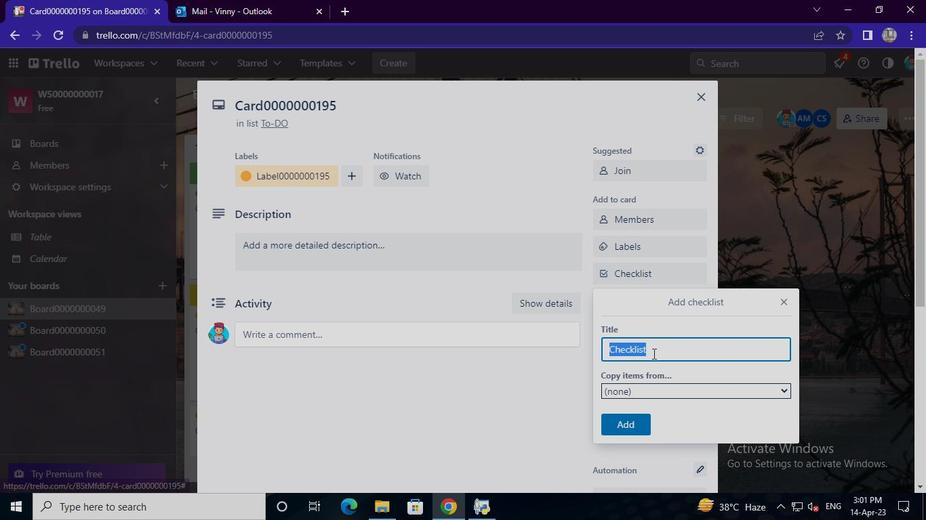 
Action: Keyboard Key.backspace
Screenshot: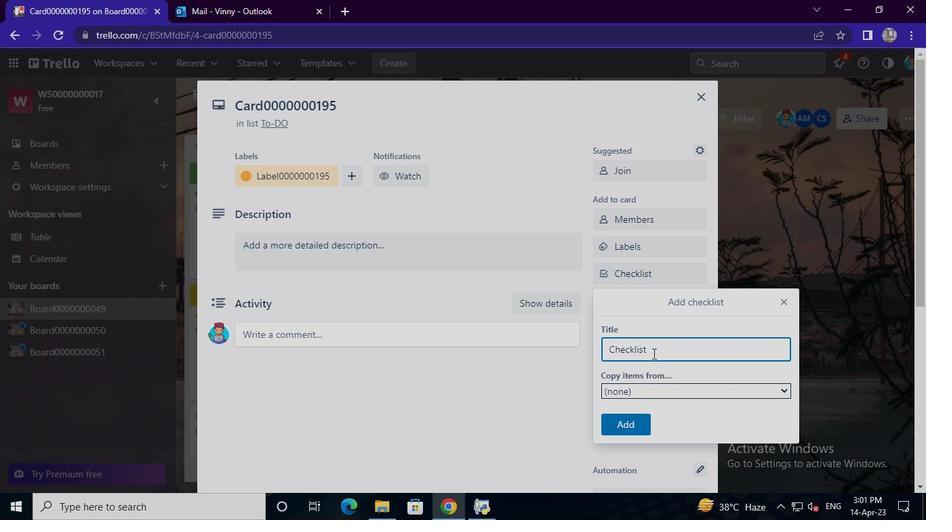 
Action: Keyboard Key.backspace
Screenshot: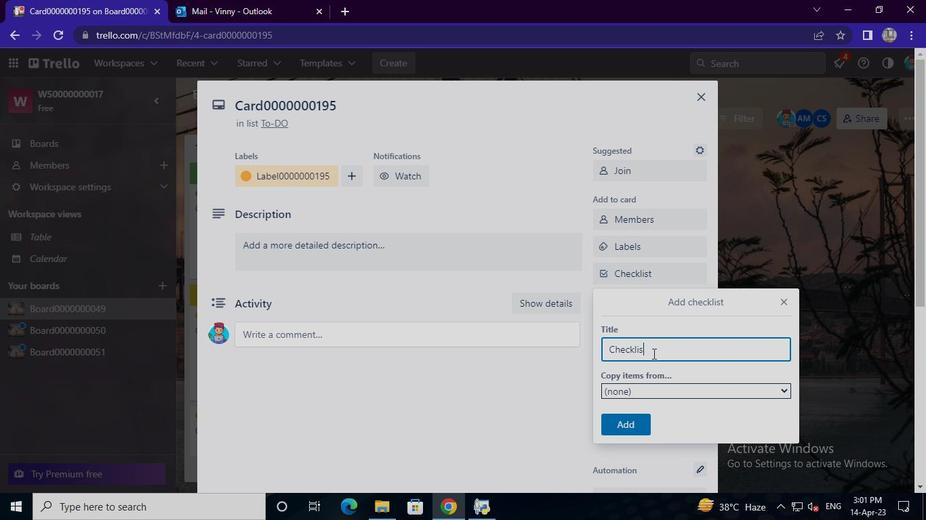 
Action: Keyboard Key.backspace
Screenshot: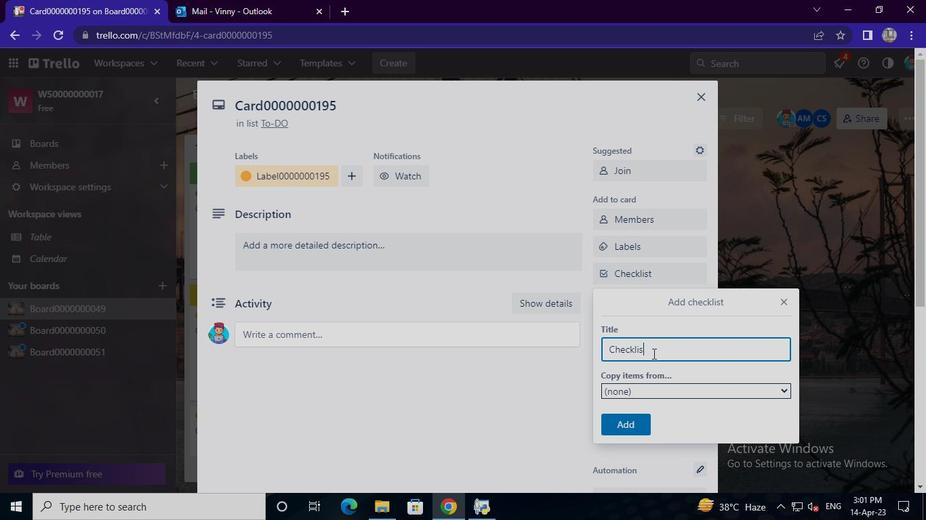 
Action: Keyboard Key.backspace
Screenshot: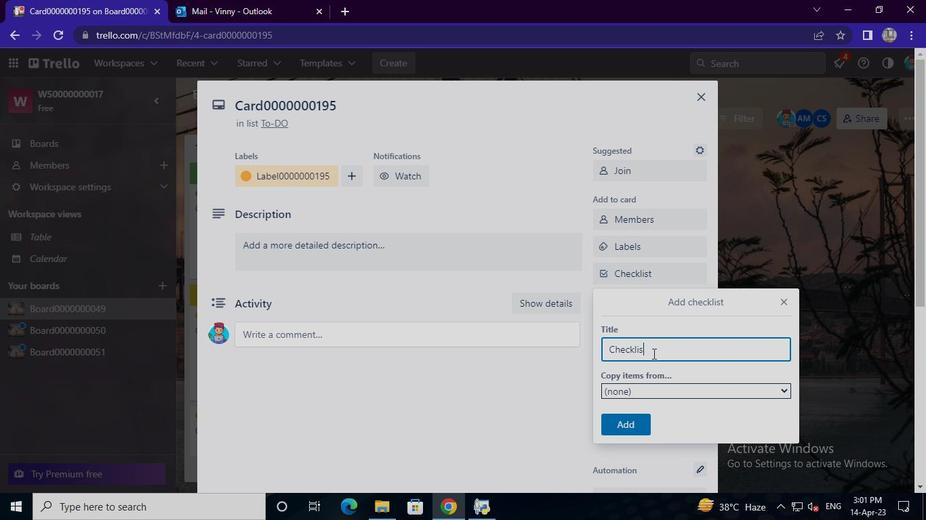 
Action: Keyboard Key.backspace
Screenshot: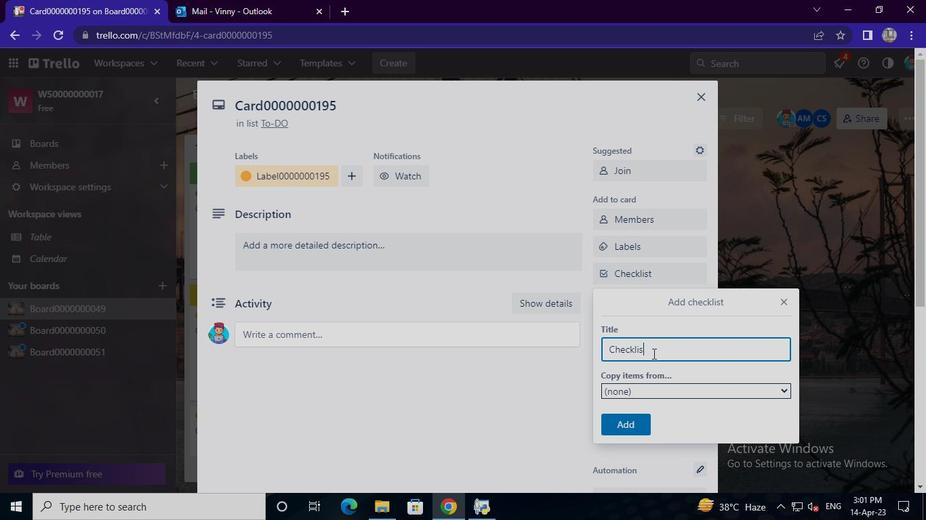 
Action: Keyboard Key.backspace
Screenshot: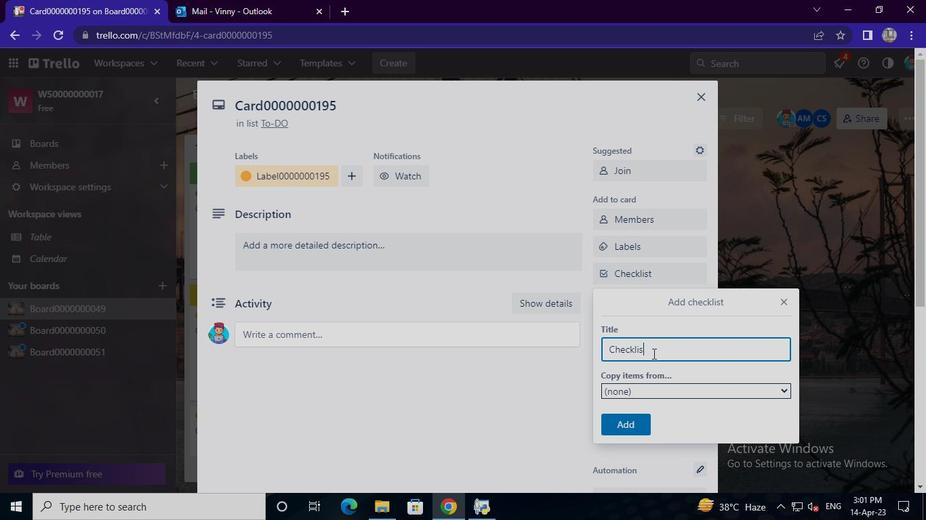
Action: Keyboard Key.backspace
Screenshot: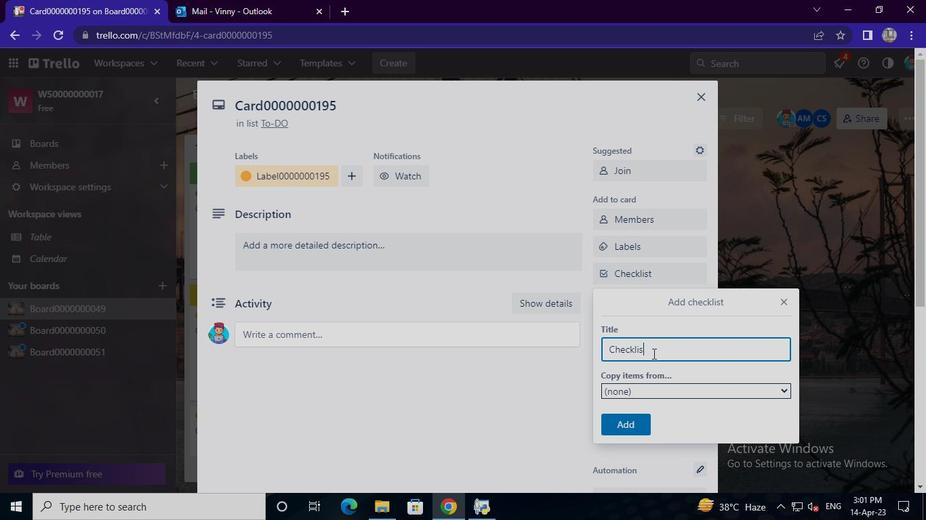 
Action: Keyboard Key.backspace
Screenshot: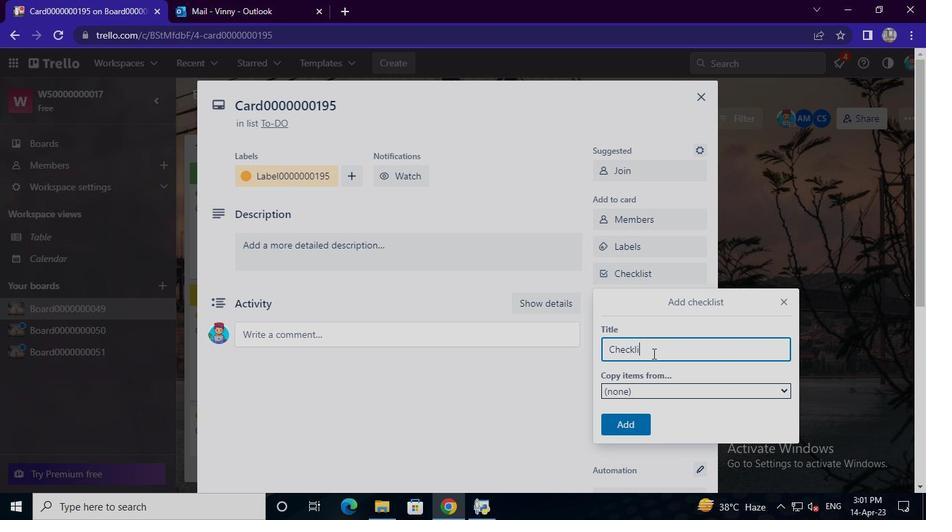 
Action: Keyboard Key.backspace
Screenshot: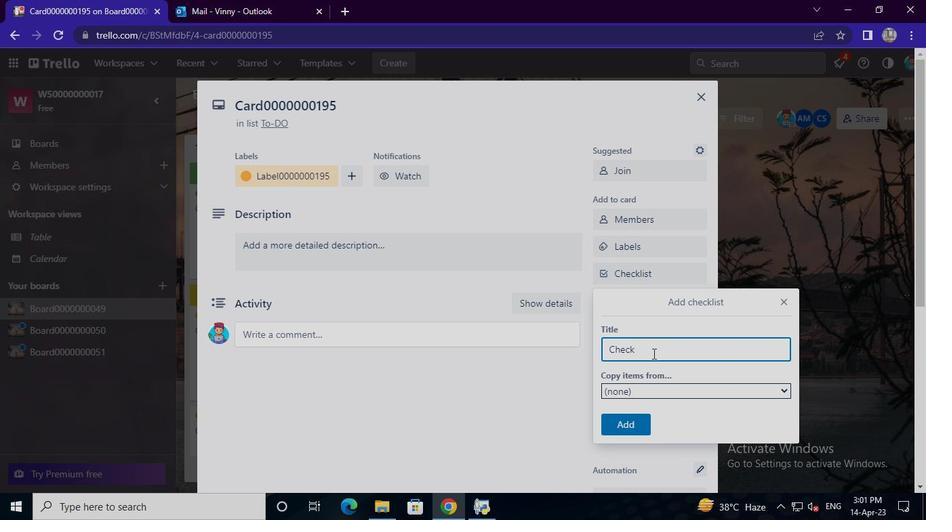 
Action: Keyboard Key.backspace
Screenshot: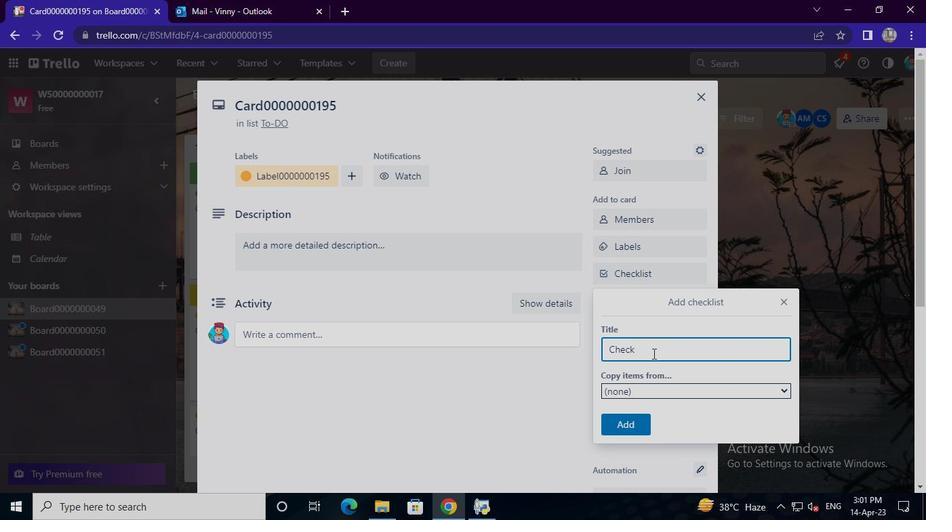 
Action: Keyboard Key.backspace
Screenshot: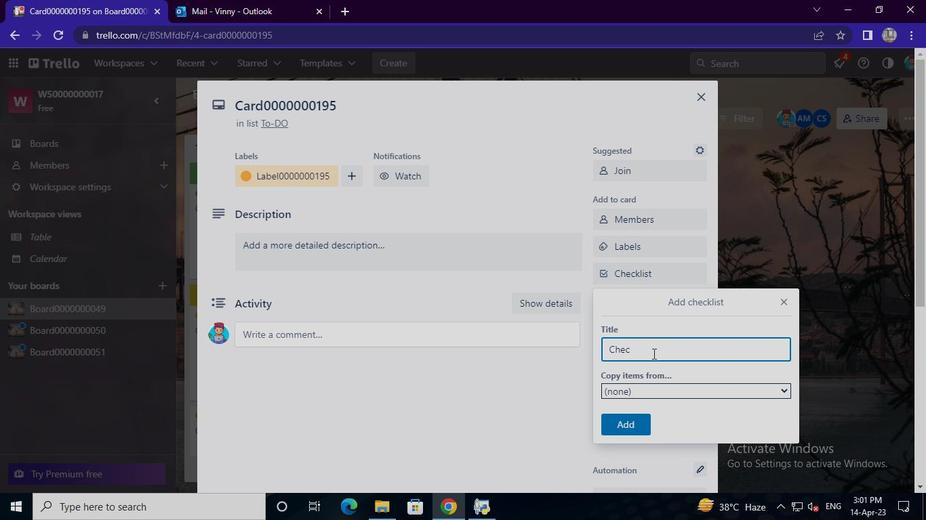 
Action: Keyboard Key.backspace
Screenshot: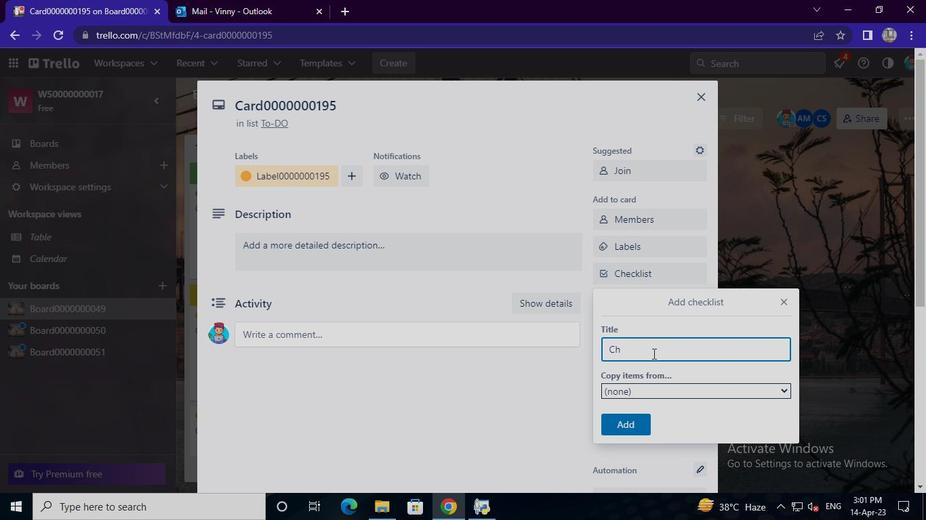 
Action: Keyboard Key.backspace
Screenshot: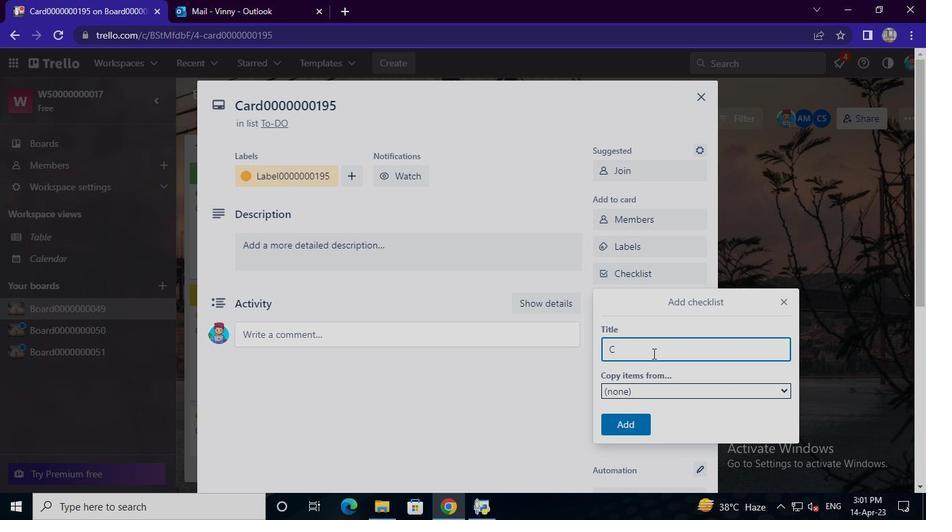 
Action: Keyboard Key.backspace
Screenshot: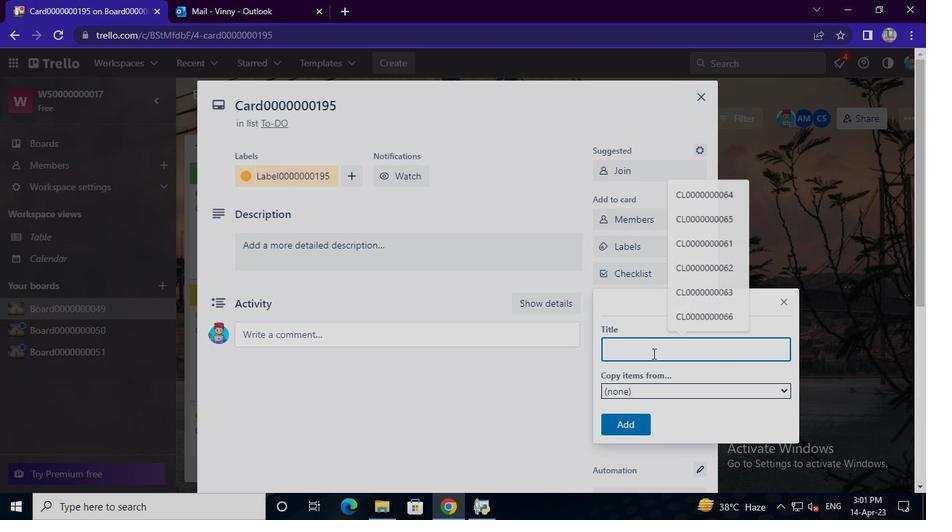 
Action: Keyboard Key.backspace
Screenshot: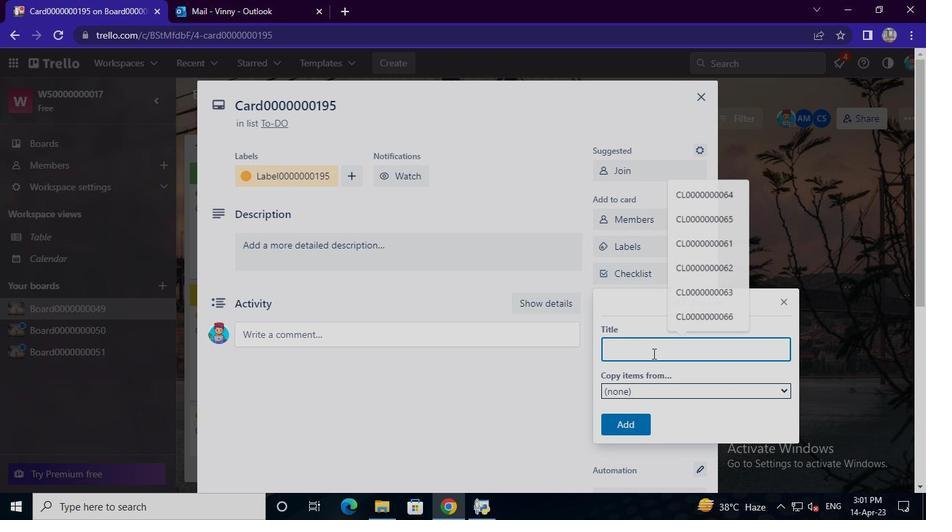 
Action: Keyboard Key.backspace
Screenshot: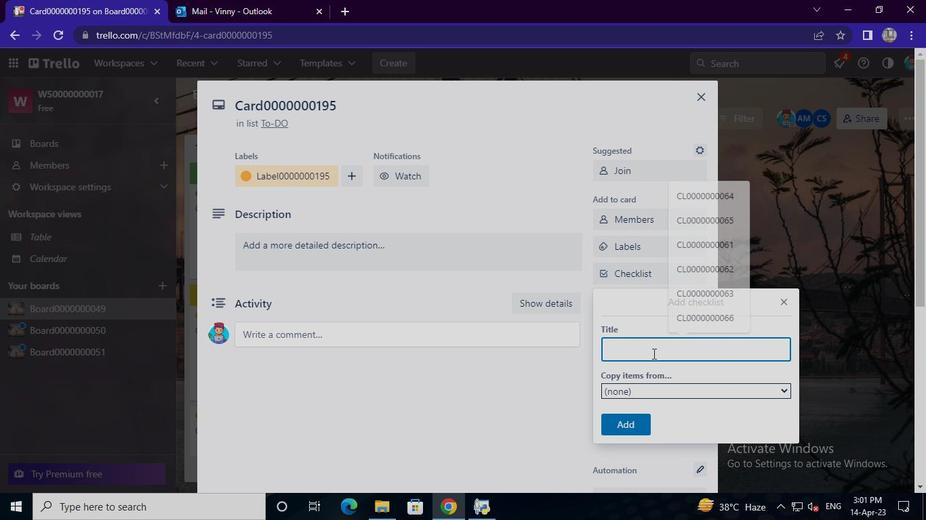 
Action: Keyboard Key.backspace
Screenshot: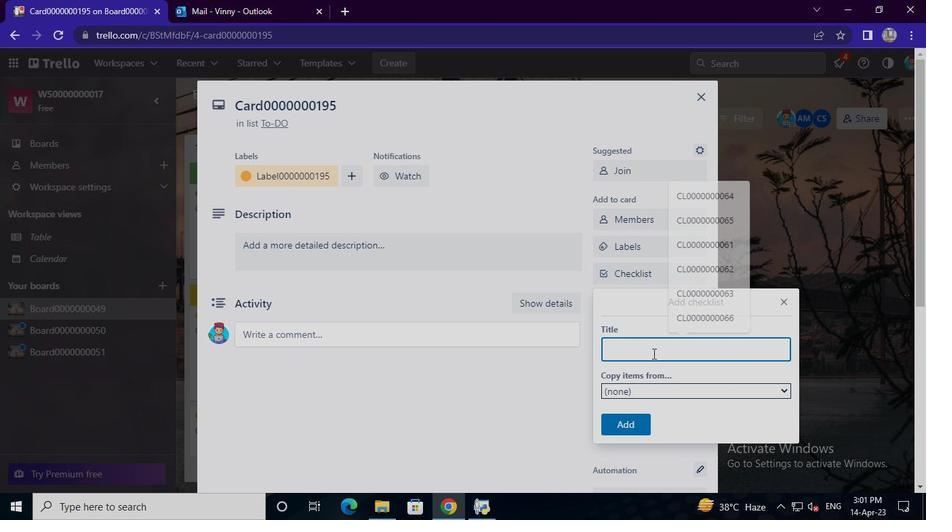 
Action: Keyboard Key.backspace
Screenshot: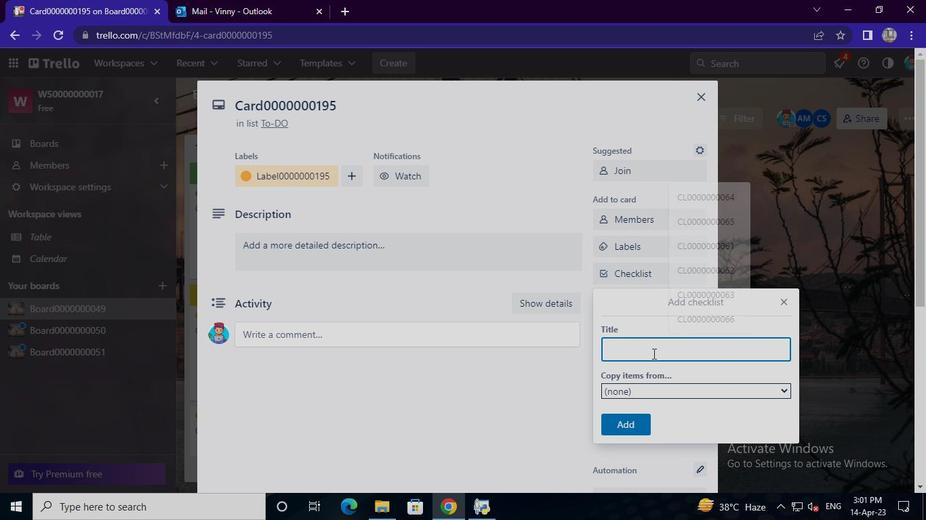 
Action: Keyboard Key.backspace
Screenshot: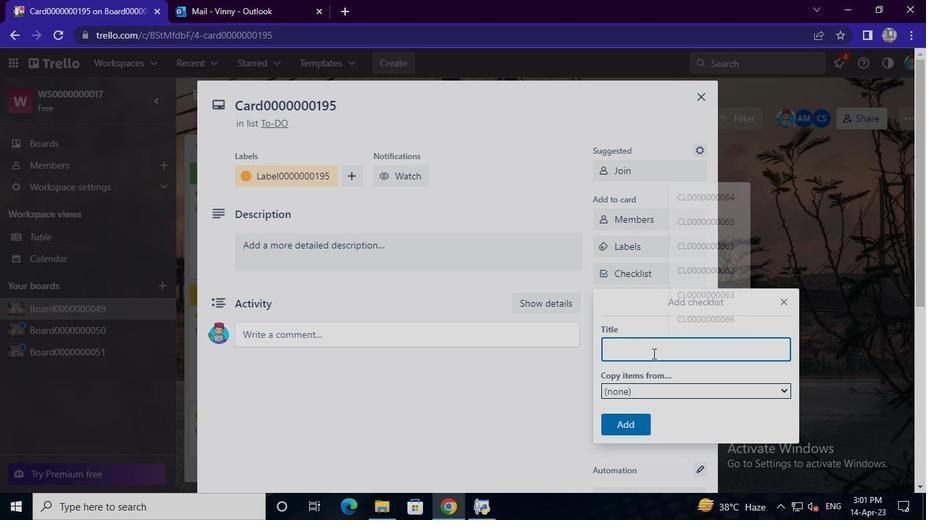 
Action: Keyboard Key.backspace
Screenshot: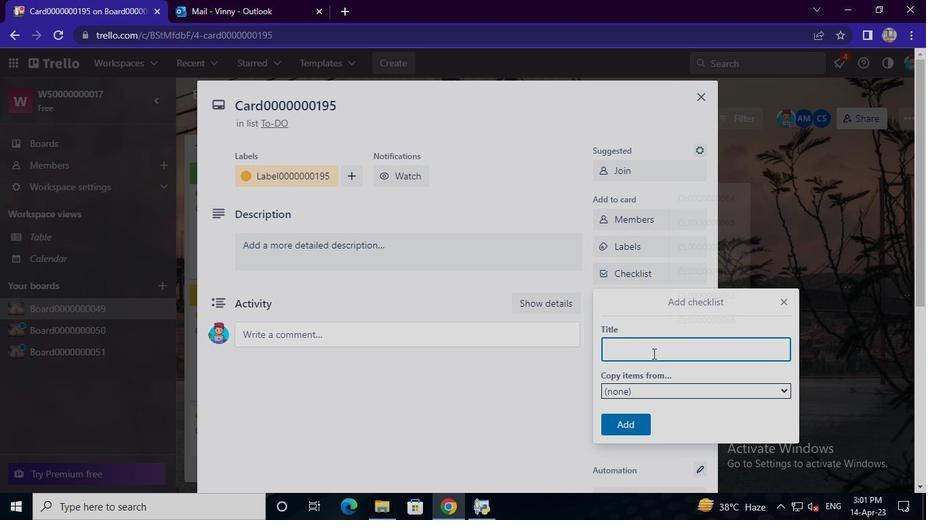 
Action: Keyboard Key.backspace
Screenshot: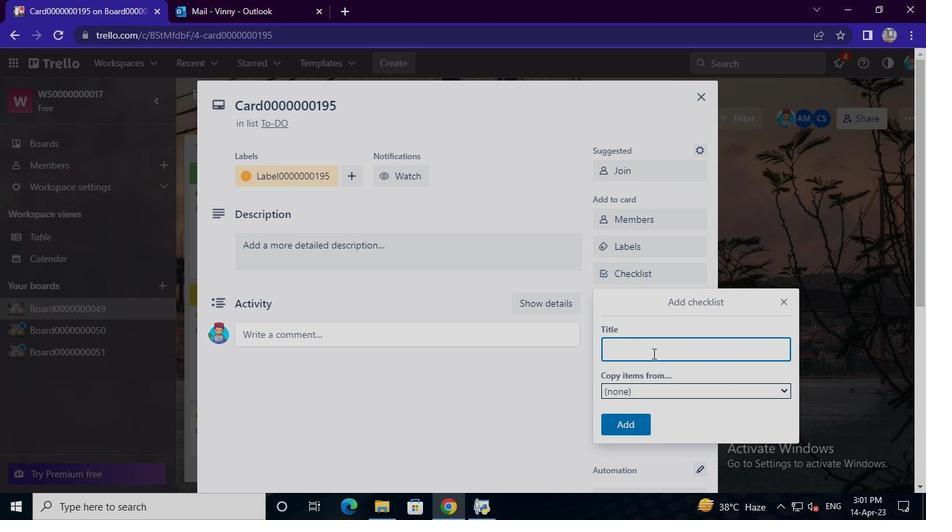 
Action: Keyboard Key.backspace
Screenshot: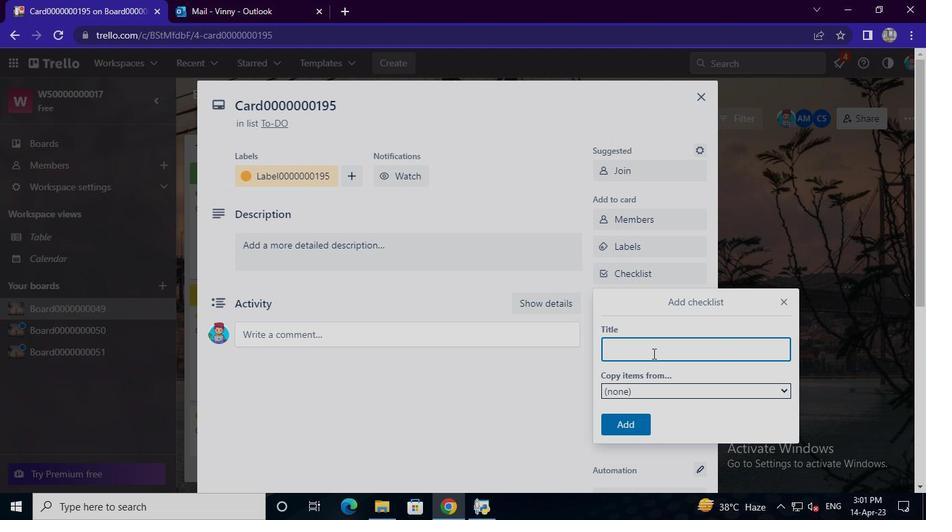 
Action: Keyboard Key.backspace
Screenshot: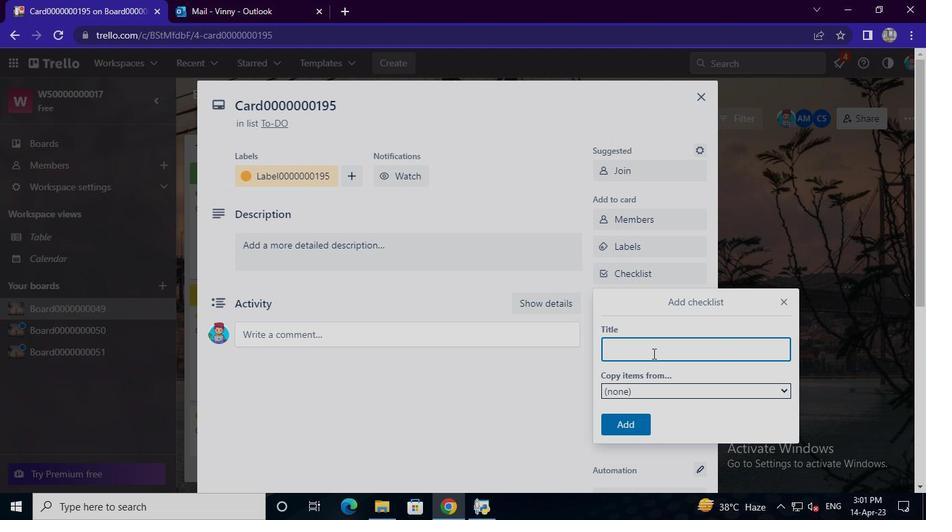 
Action: Keyboard Key.shift
Screenshot: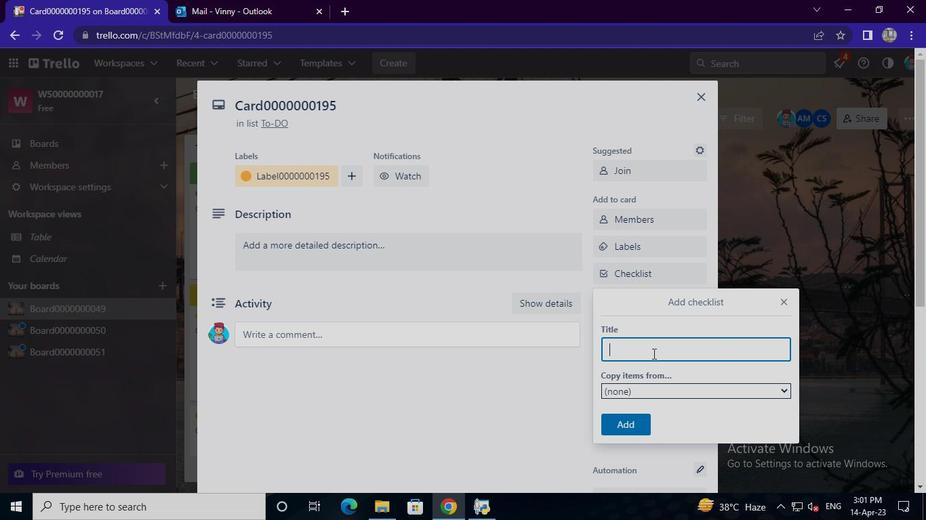 
Action: Keyboard C
Screenshot: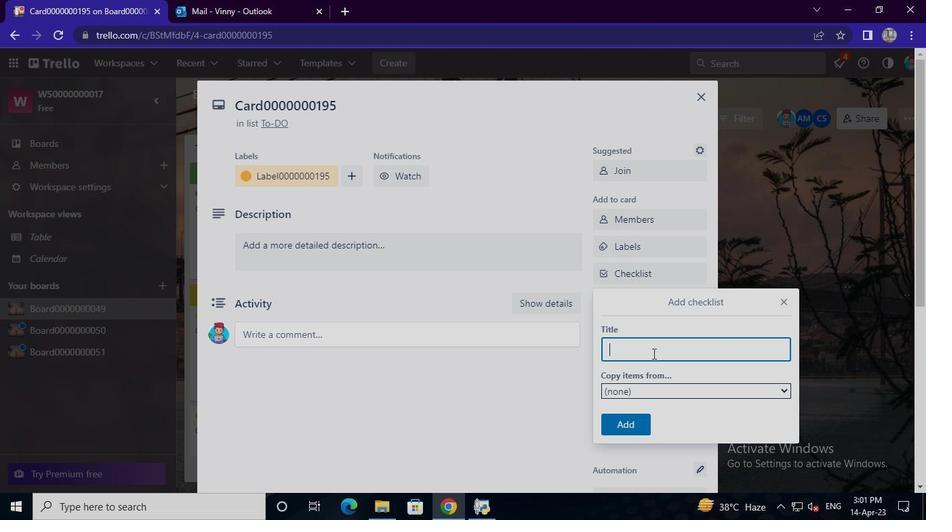 
Action: Keyboard L
Screenshot: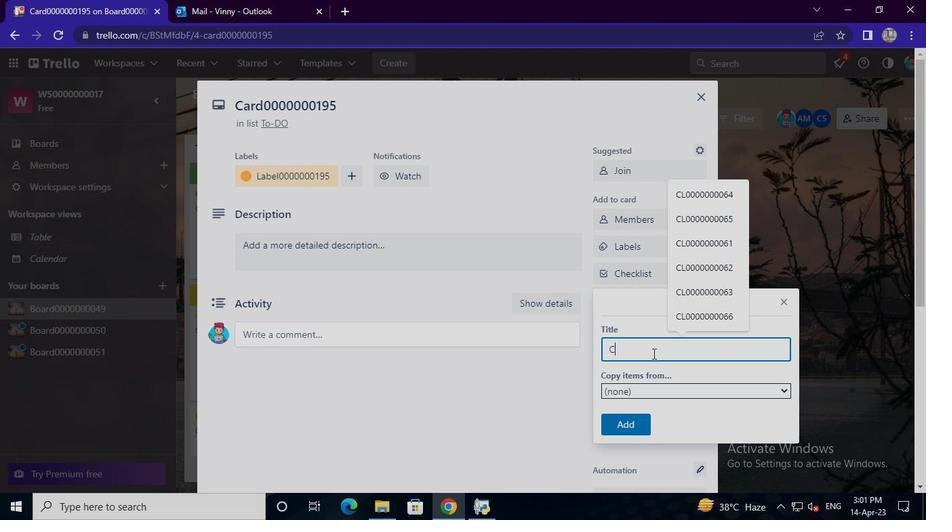 
Action: Keyboard <96>
Screenshot: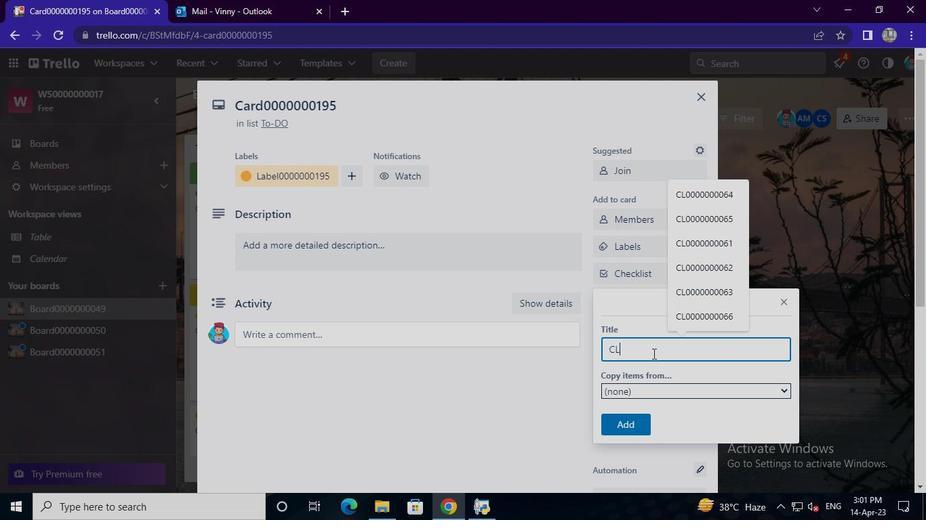
Action: Keyboard <96>
Screenshot: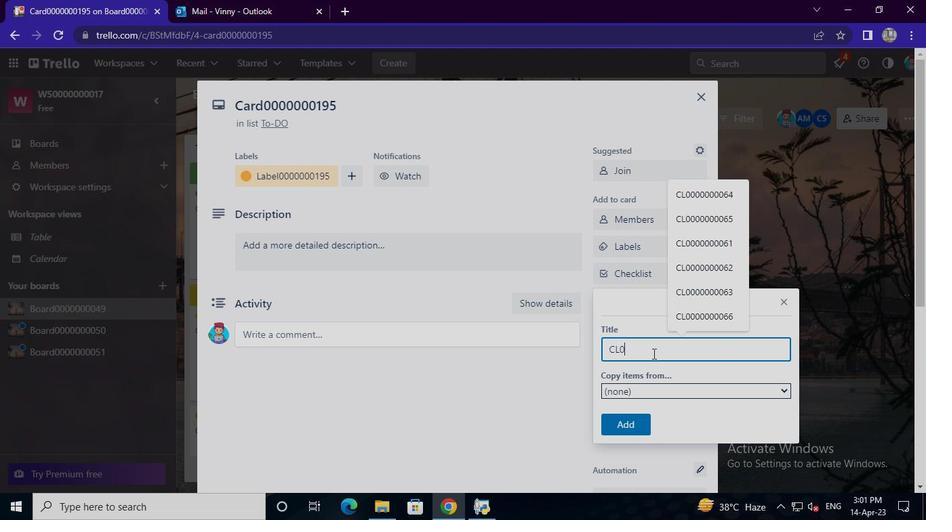 
Action: Keyboard <96>
Screenshot: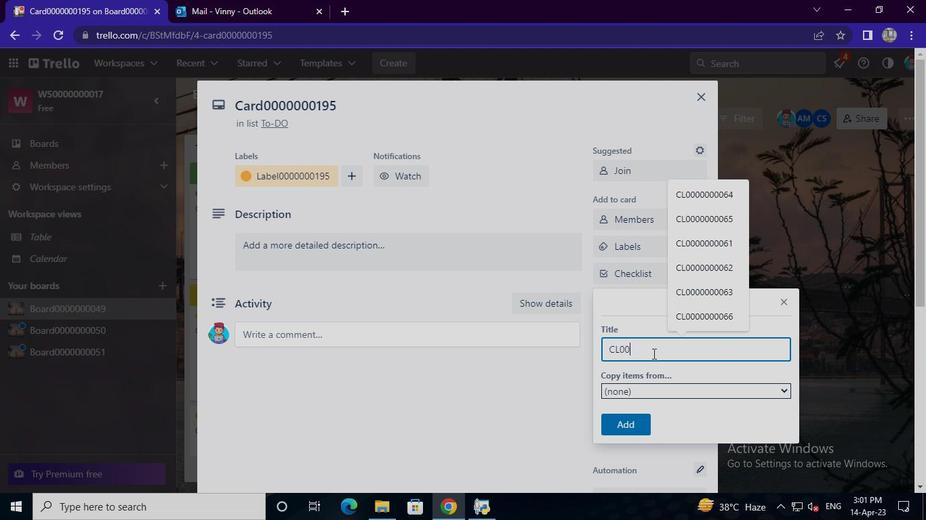 
Action: Keyboard <96>
Screenshot: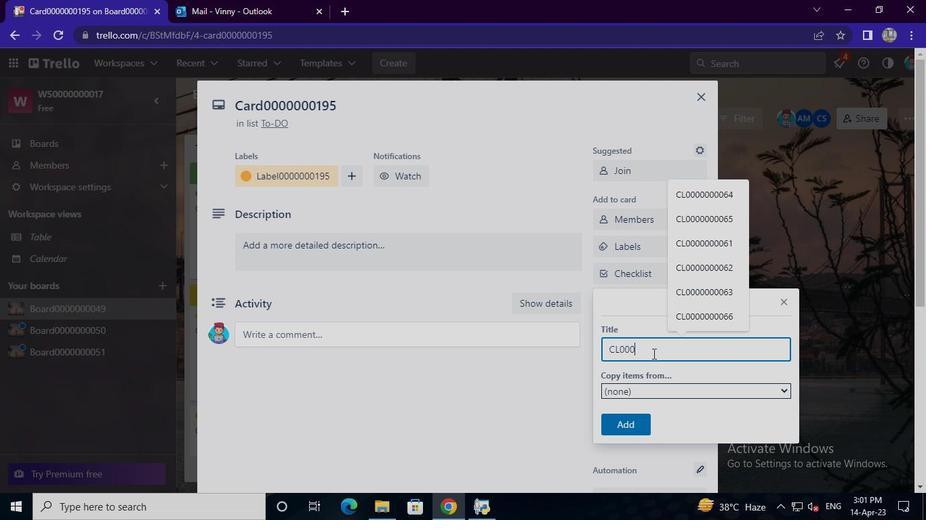
Action: Keyboard <96>
Screenshot: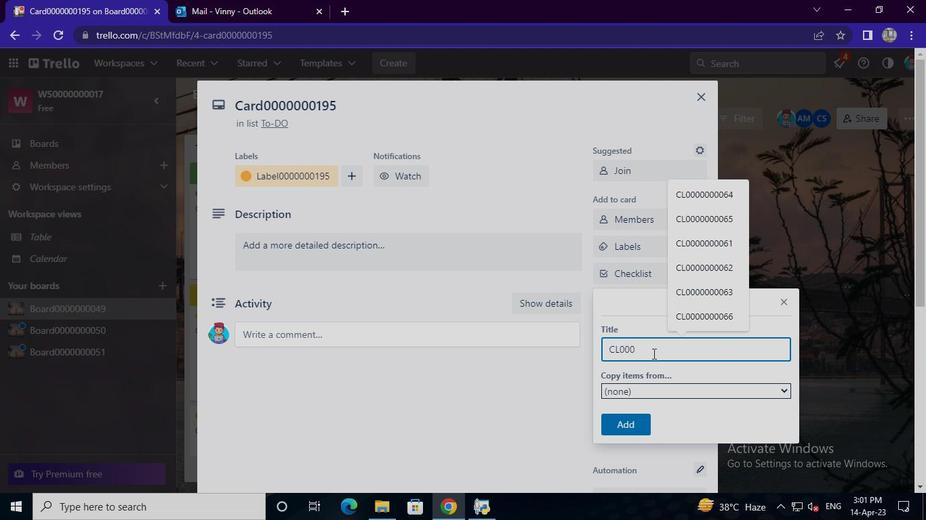 
Action: Keyboard <96>
Screenshot: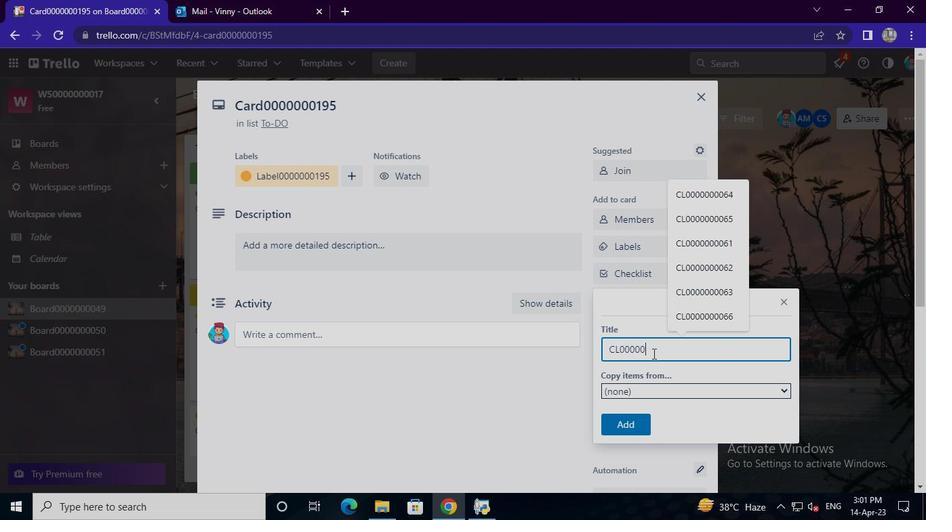 
Action: Keyboard <96>
Screenshot: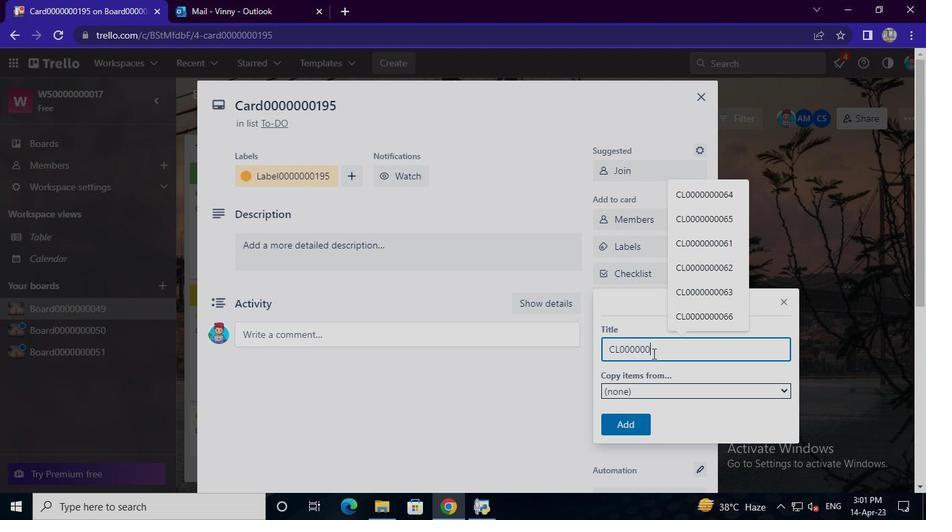 
Action: Keyboard <97>
Screenshot: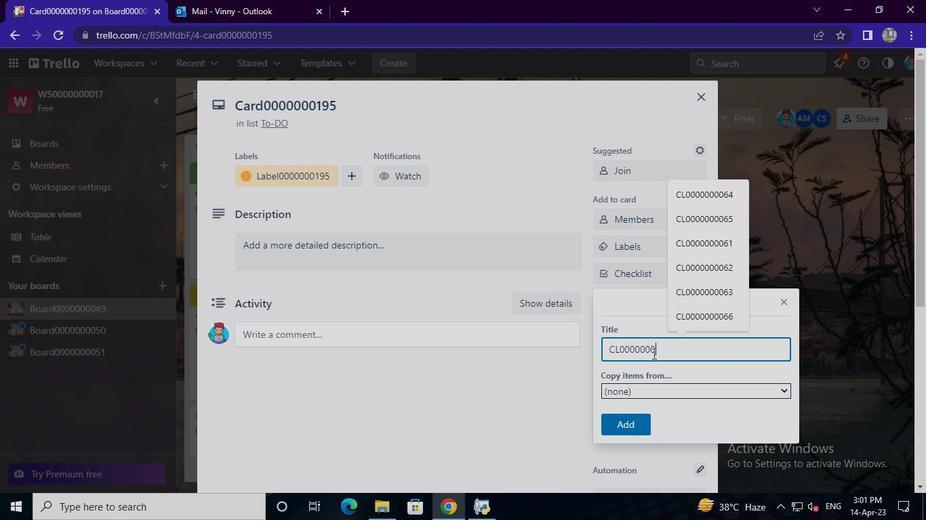
Action: Keyboard <105>
Screenshot: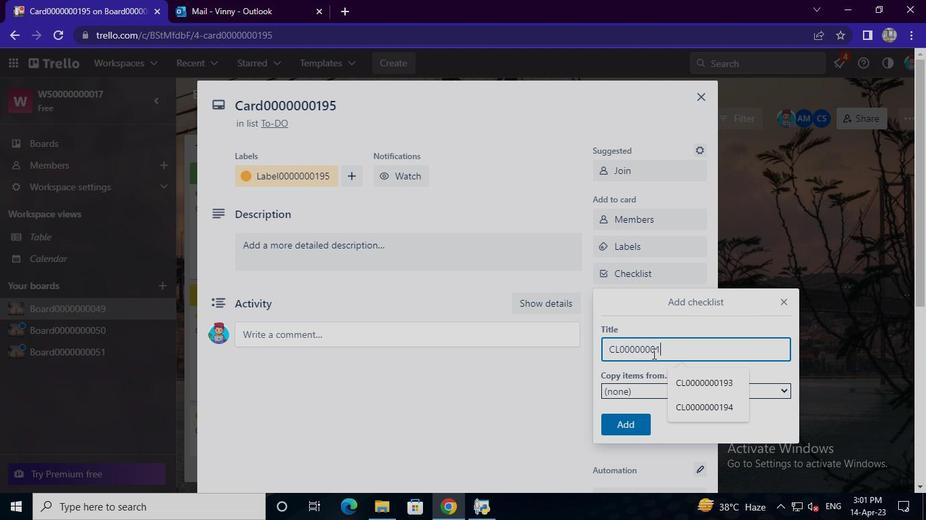 
Action: Keyboard <101>
Screenshot: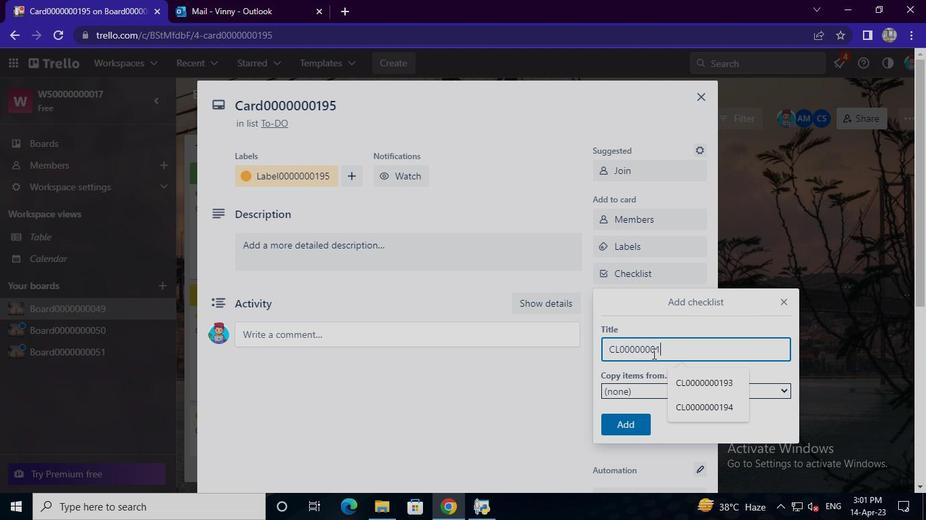 
Action: Mouse moved to (633, 419)
Screenshot: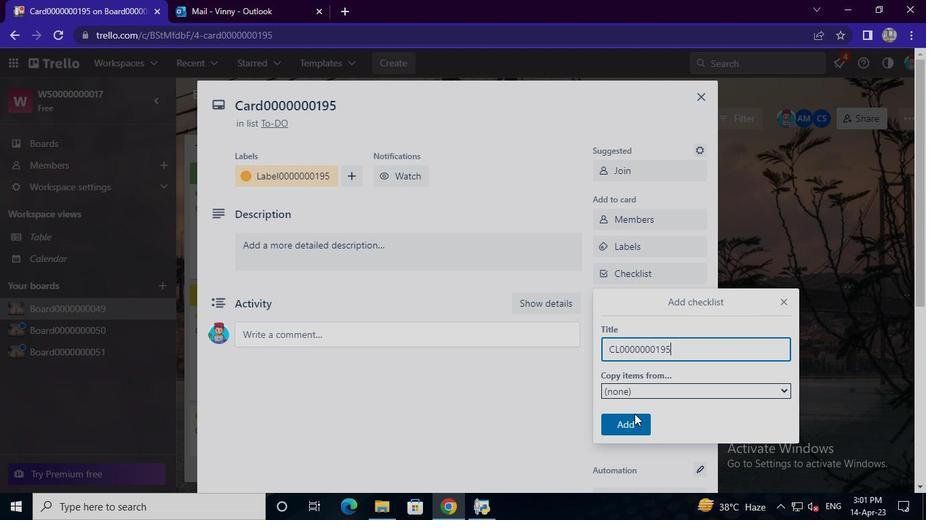 
Action: Mouse pressed left at (633, 419)
Screenshot: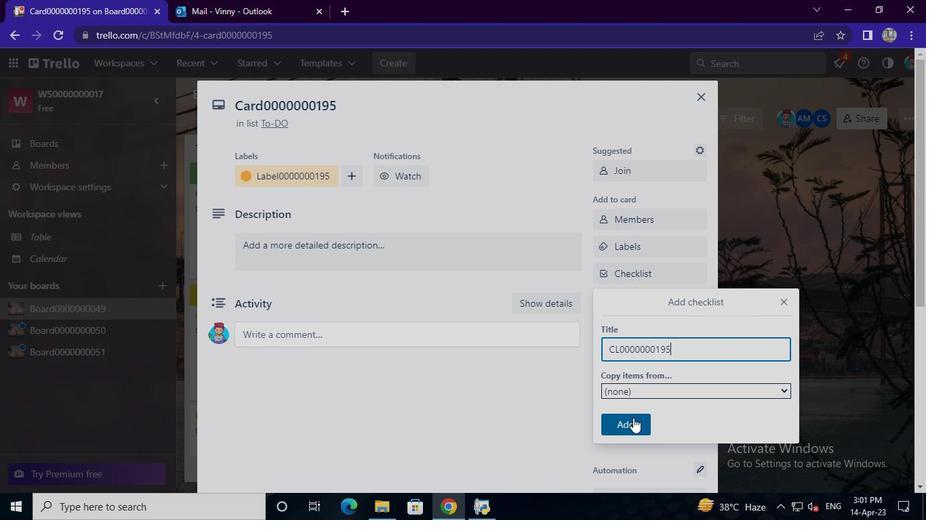
Action: Mouse moved to (636, 297)
Screenshot: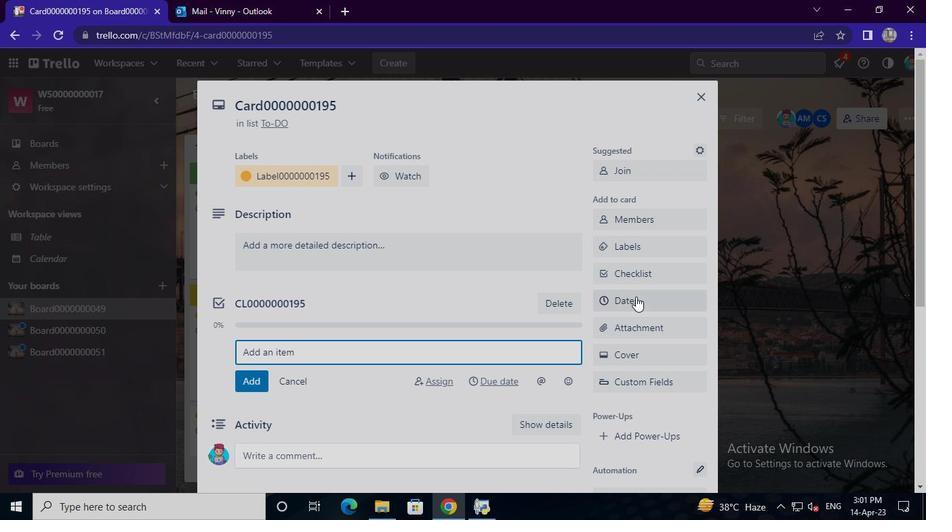 
Action: Mouse pressed left at (636, 297)
Screenshot: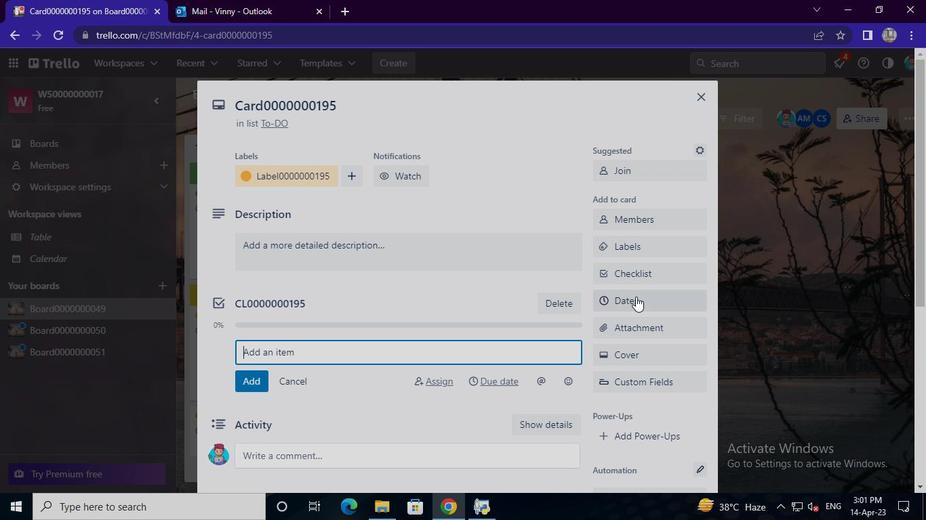 
Action: Mouse moved to (609, 340)
Screenshot: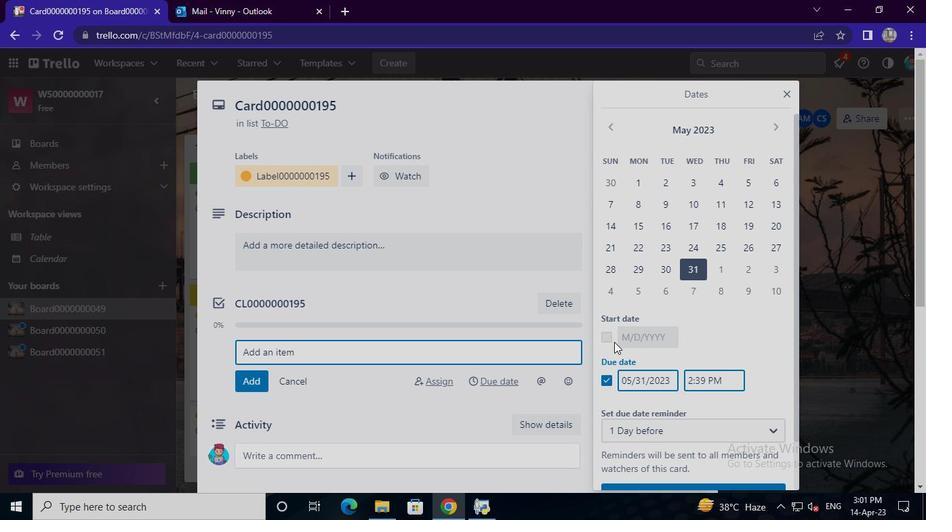 
Action: Mouse pressed left at (609, 340)
Screenshot: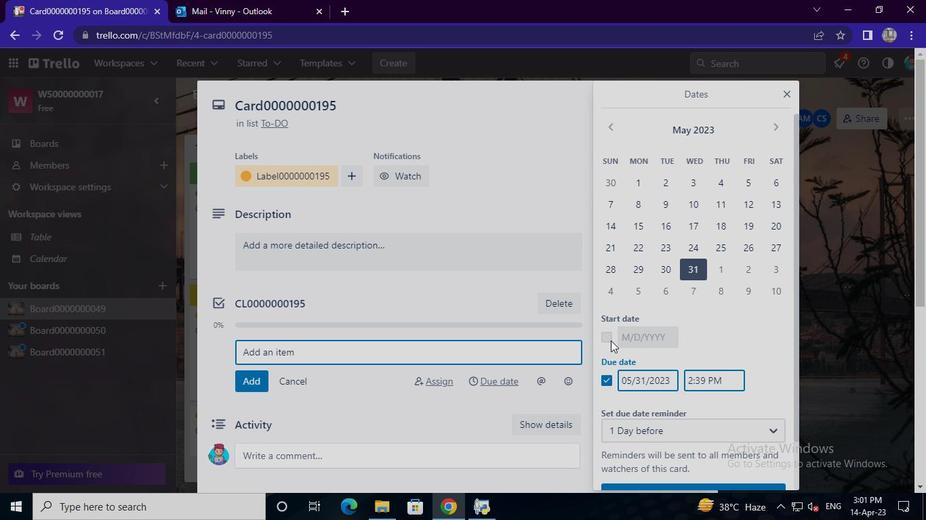 
Action: Mouse moved to (605, 384)
Screenshot: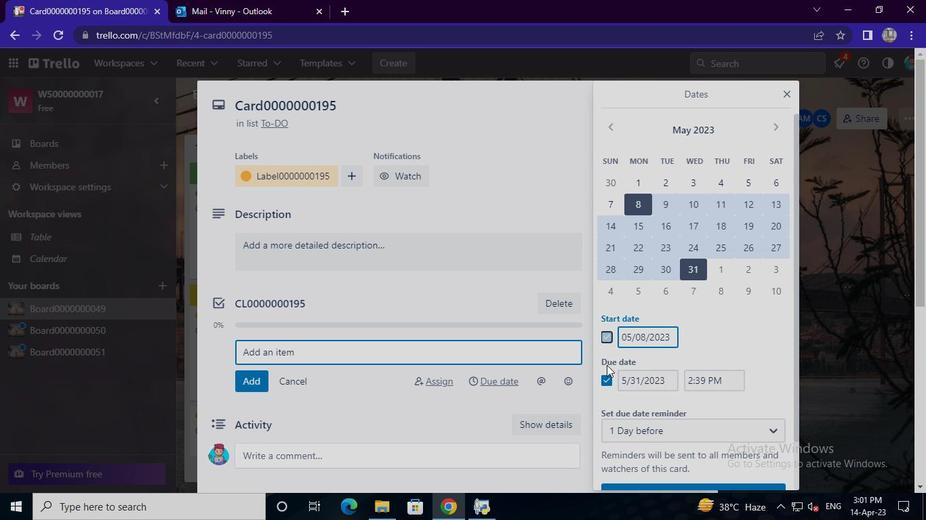 
Action: Mouse pressed left at (605, 384)
Screenshot: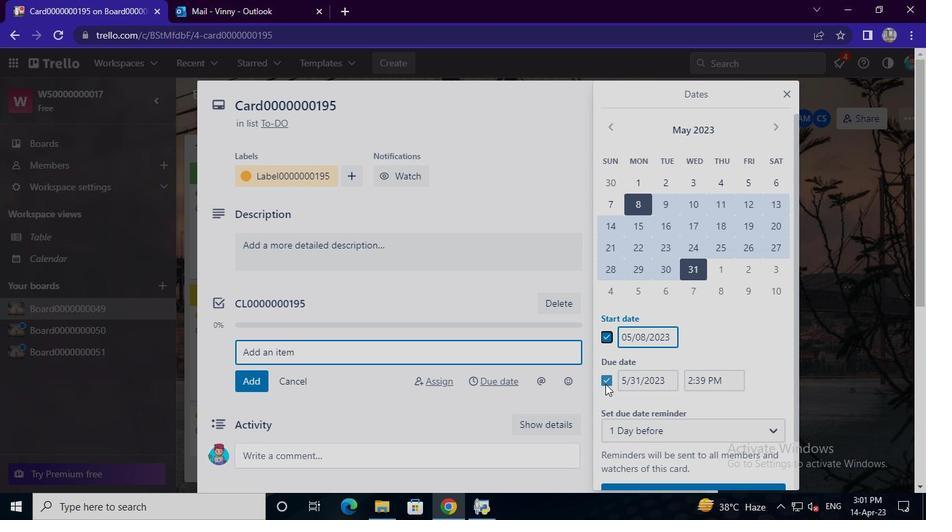 
Action: Mouse moved to (777, 128)
Screenshot: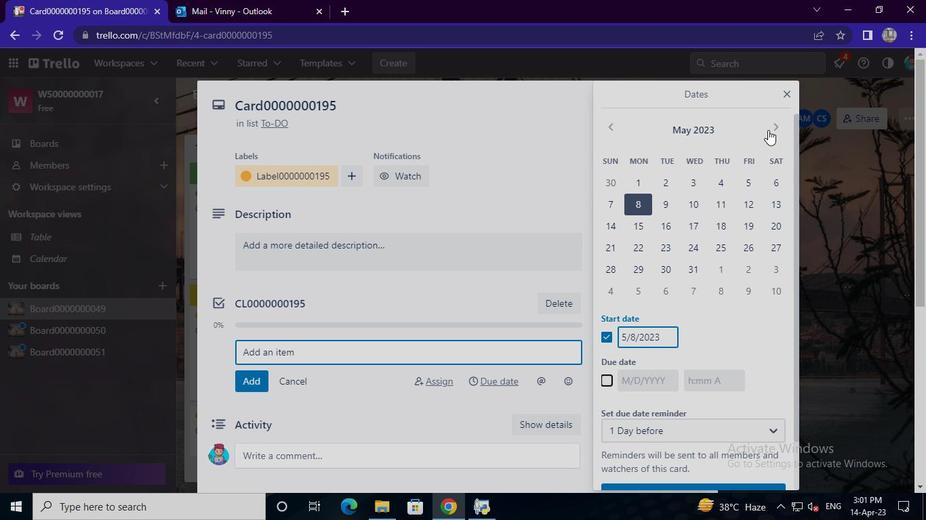 
Action: Mouse pressed left at (777, 128)
Screenshot: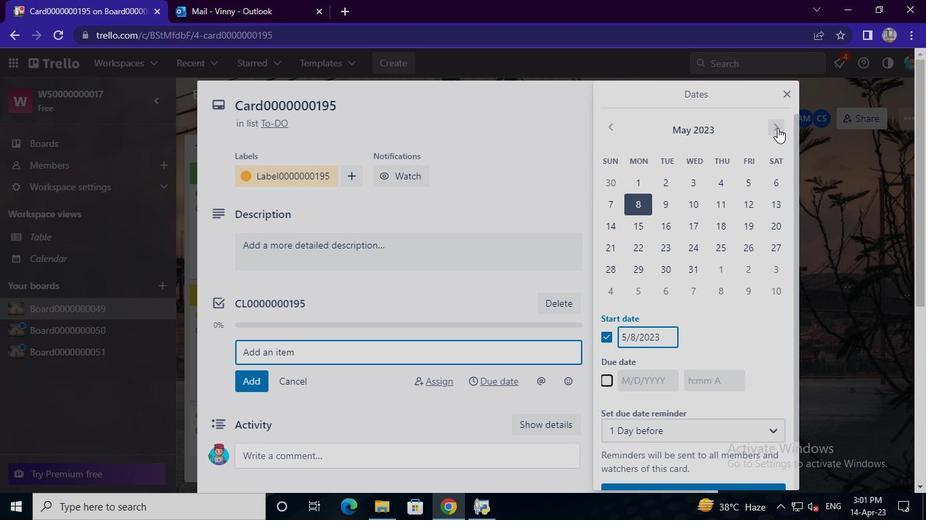 
Action: Mouse moved to (723, 179)
Screenshot: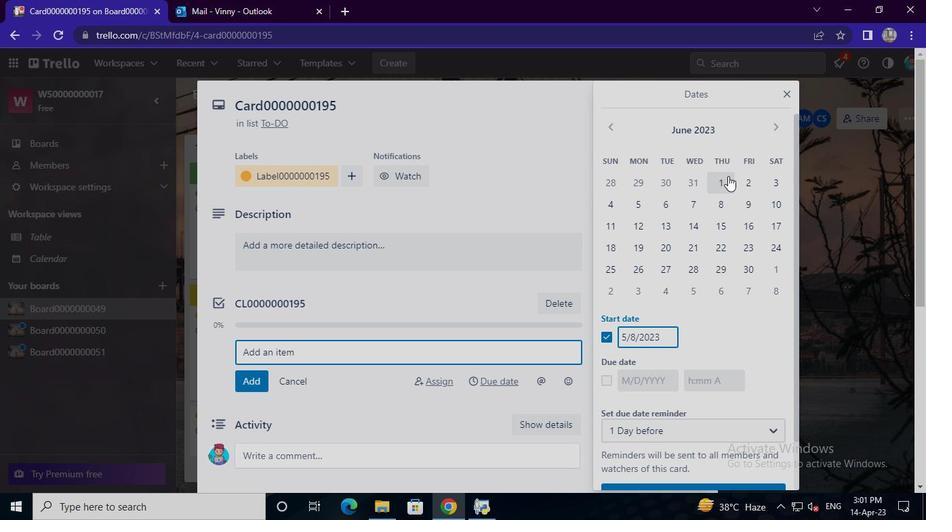 
Action: Mouse pressed left at (723, 179)
Screenshot: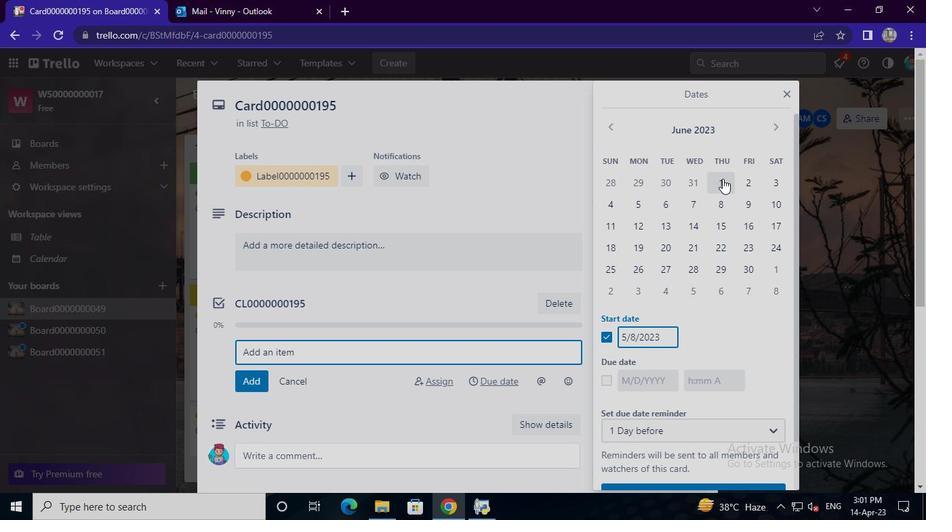 
Action: Mouse moved to (610, 380)
Screenshot: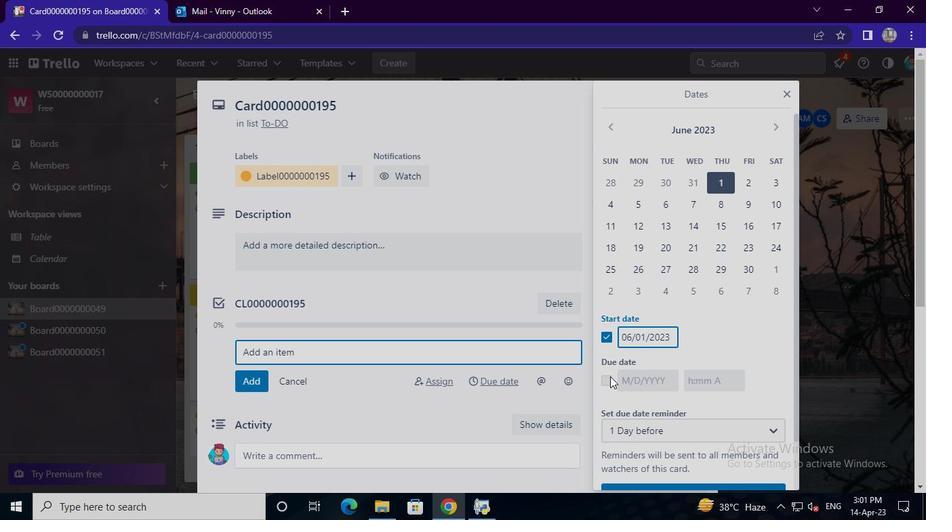 
Action: Mouse pressed left at (610, 380)
Screenshot: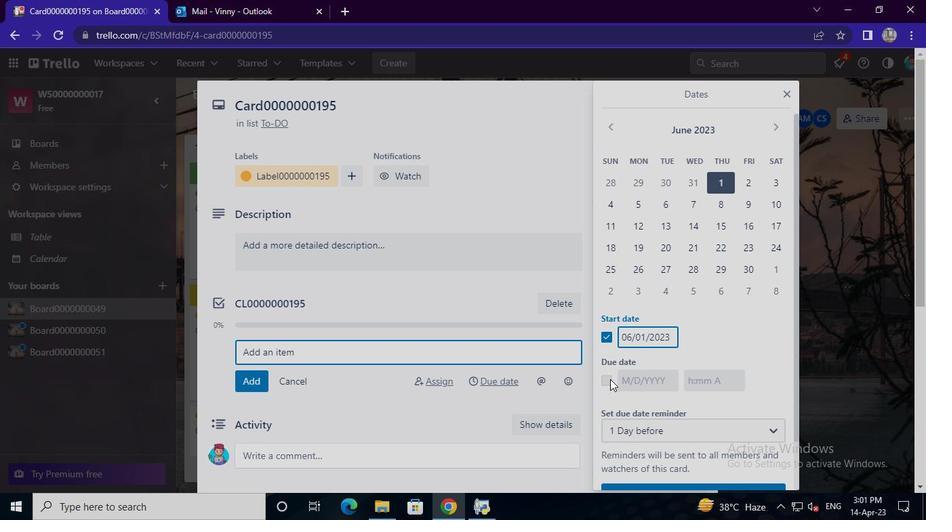 
Action: Mouse moved to (750, 274)
Screenshot: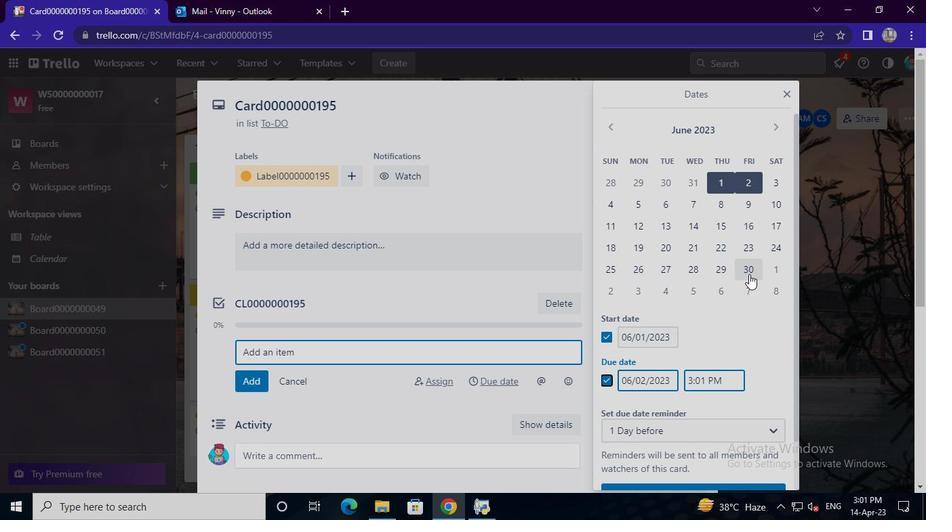 
Action: Mouse pressed left at (750, 274)
Screenshot: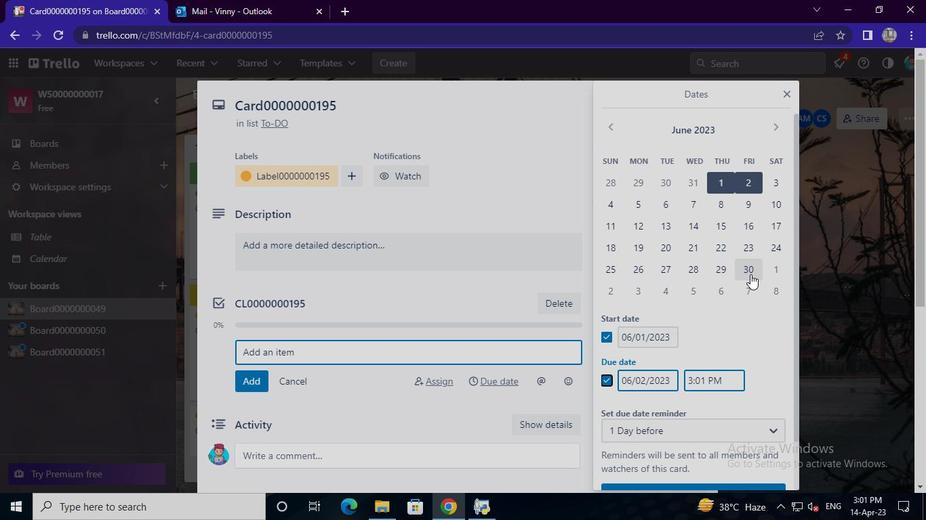 
Action: Mouse moved to (719, 485)
Screenshot: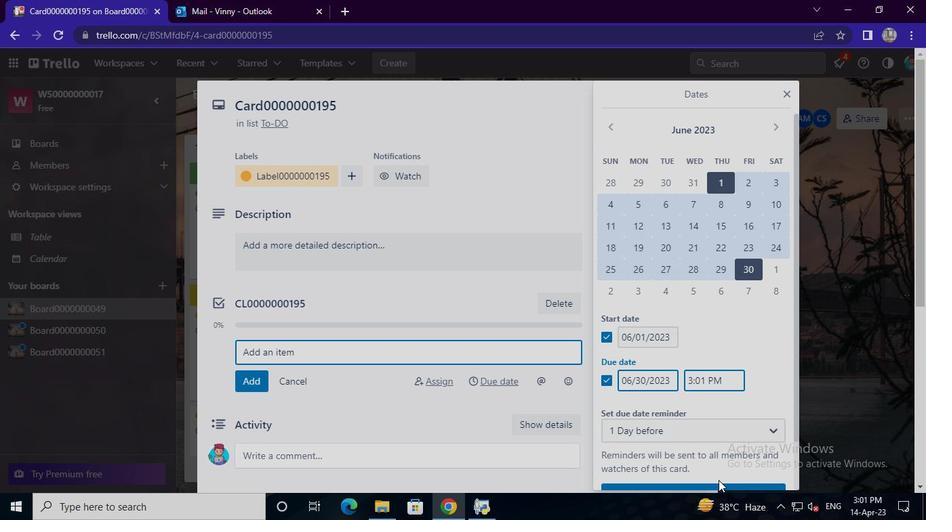 
Action: Mouse pressed left at (719, 485)
Screenshot: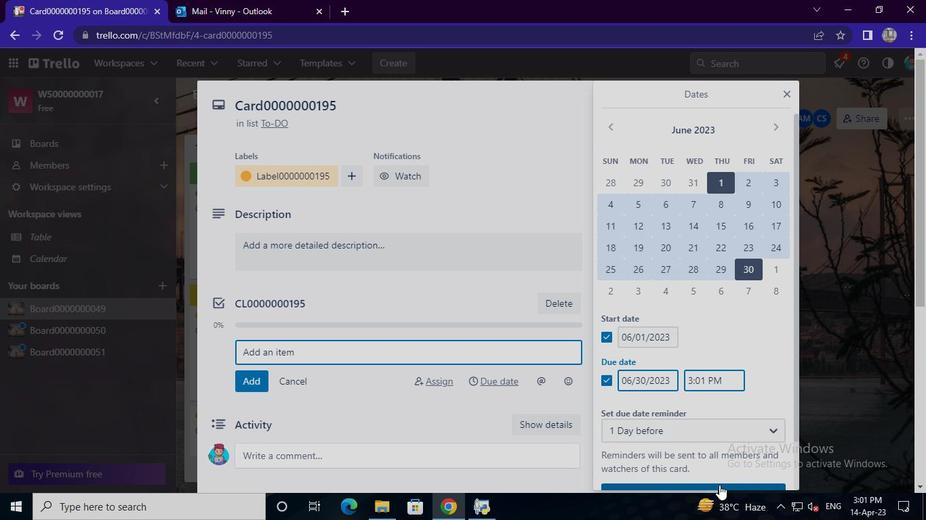 
Action: Mouse moved to (491, 505)
Screenshot: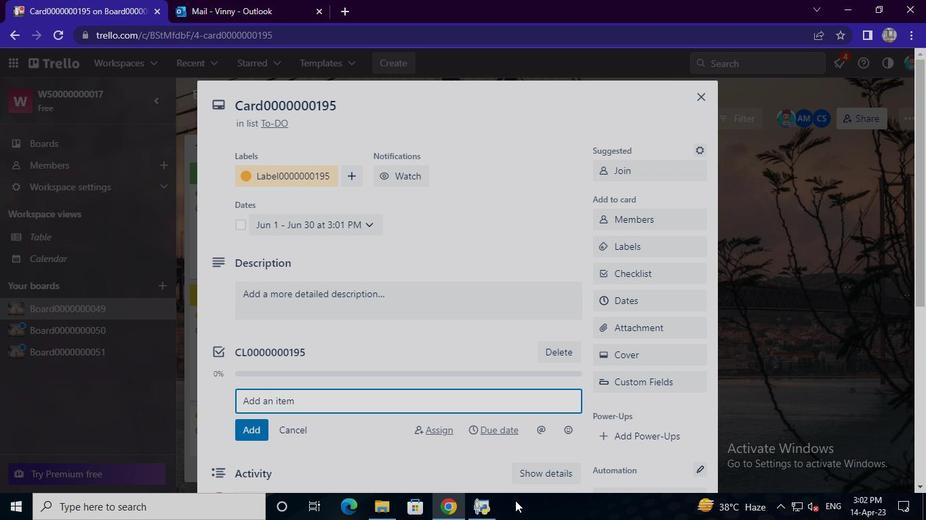 
Action: Mouse pressed left at (491, 505)
Screenshot: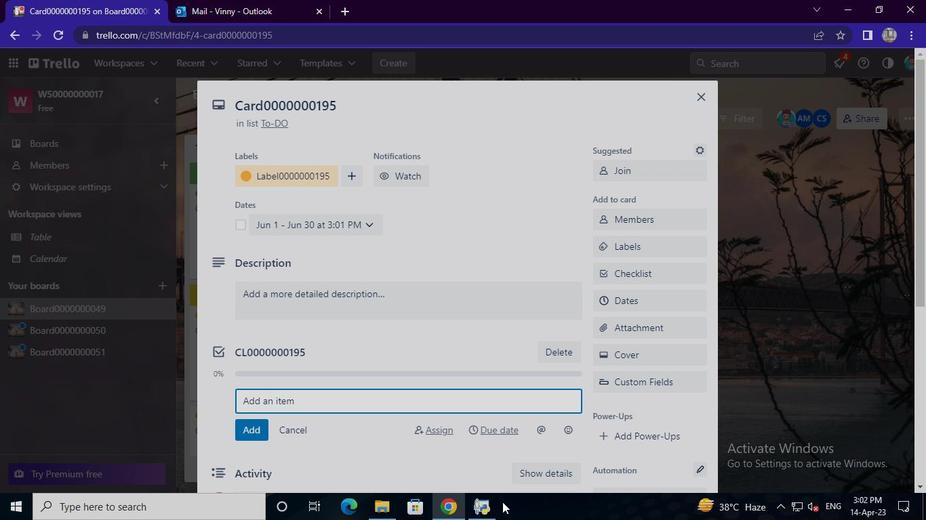 
Action: Mouse moved to (665, 33)
Screenshot: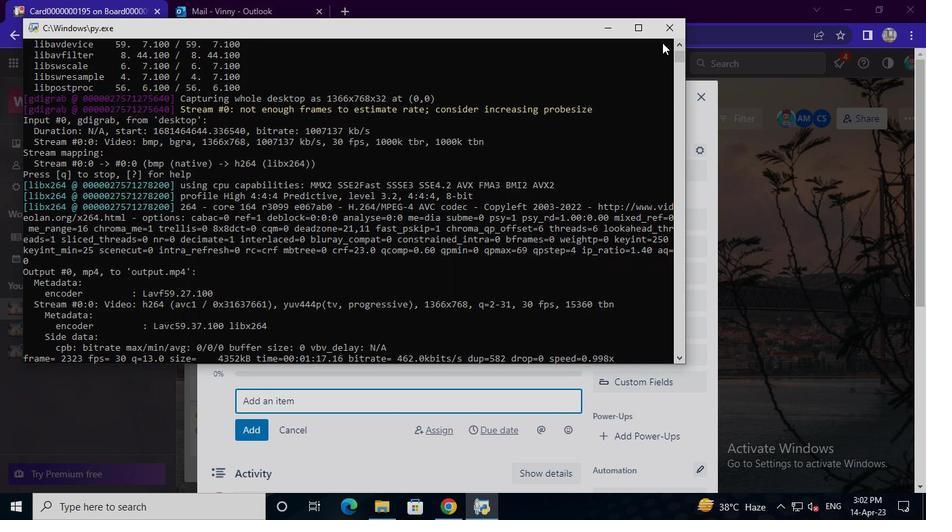 
Action: Mouse pressed left at (665, 33)
Screenshot: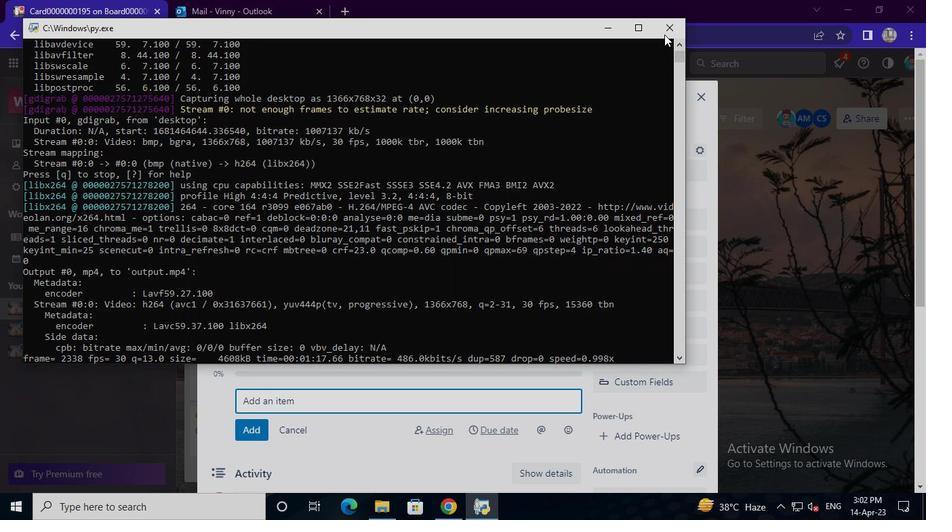 
